 Task: Look for space in Joensuu, Finland from 5th July, 2023 to 11th July, 2023 for 2 adults in price range Rs.8000 to Rs.16000. Place can be entire place with 2 bedrooms having 2 beds and 1 bathroom. Property type can be house, flat, guest house. Booking option can be shelf check-in. Required host language is .
Action: Mouse moved to (413, 88)
Screenshot: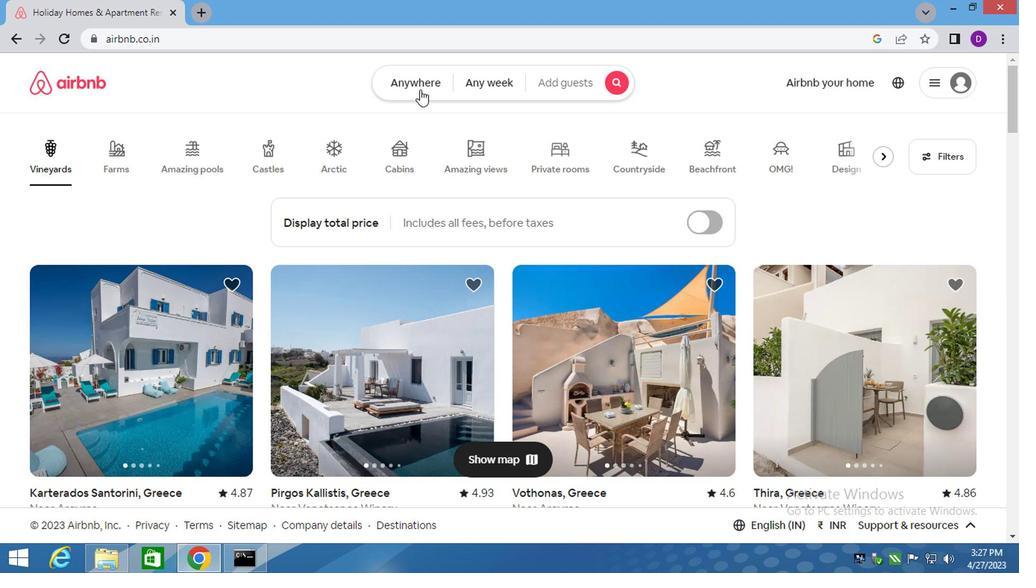 
Action: Mouse pressed left at (413, 88)
Screenshot: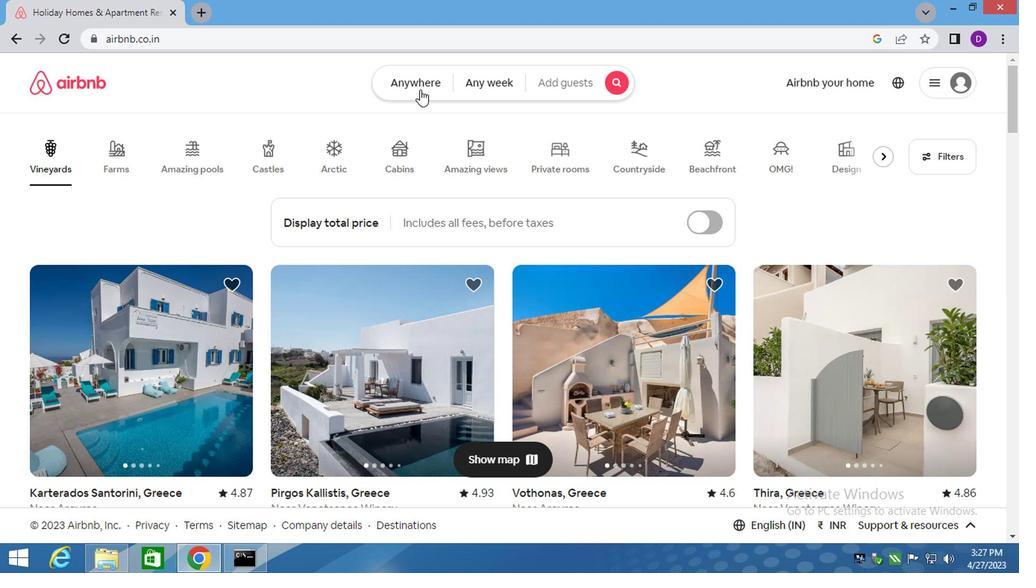 
Action: Mouse moved to (337, 147)
Screenshot: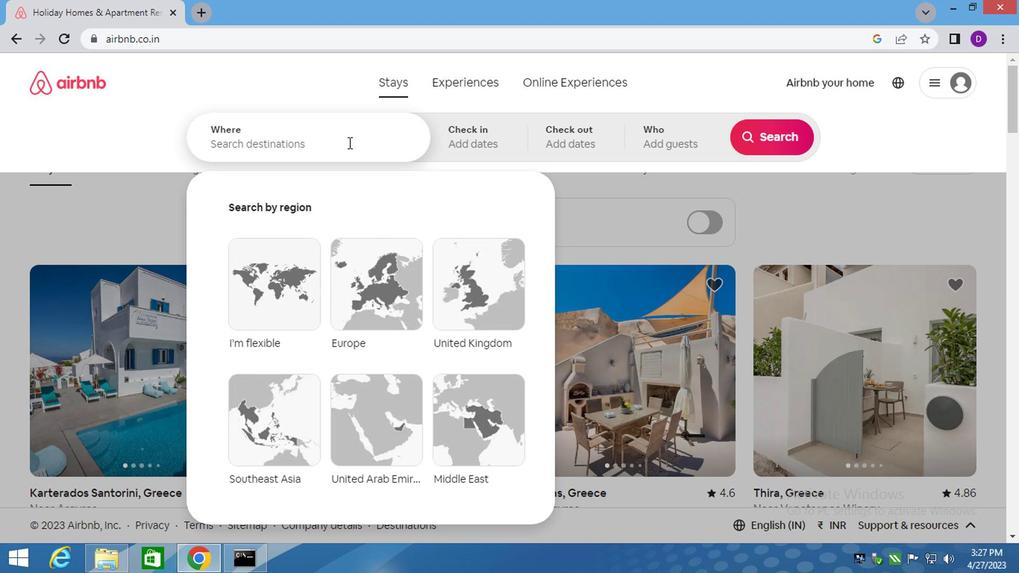 
Action: Mouse pressed left at (337, 147)
Screenshot: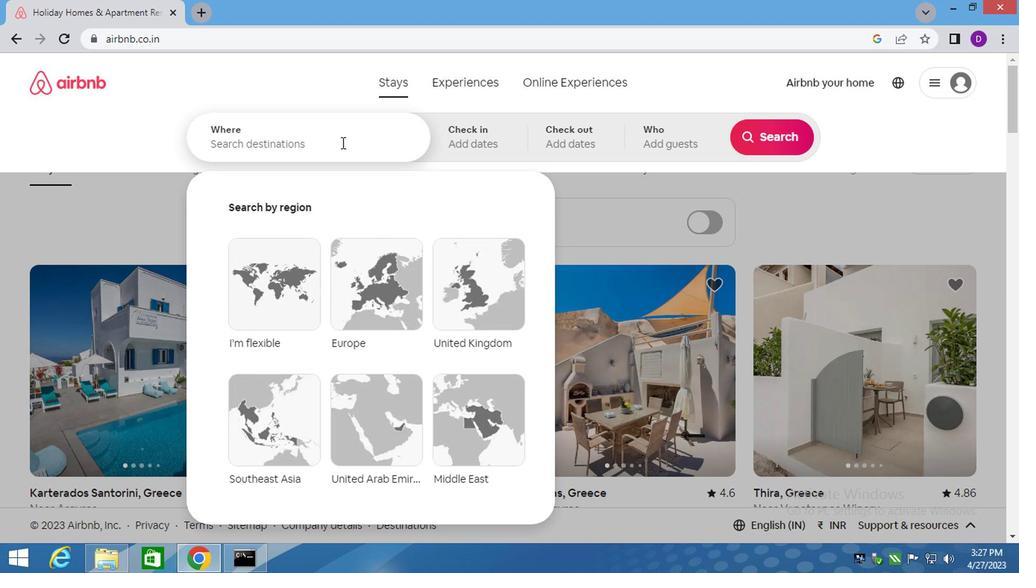 
Action: Key pressed <Key.shift>JOENSUU,<Key.space><Key.shift>FINLAND<Key.down><Key.enter>
Screenshot: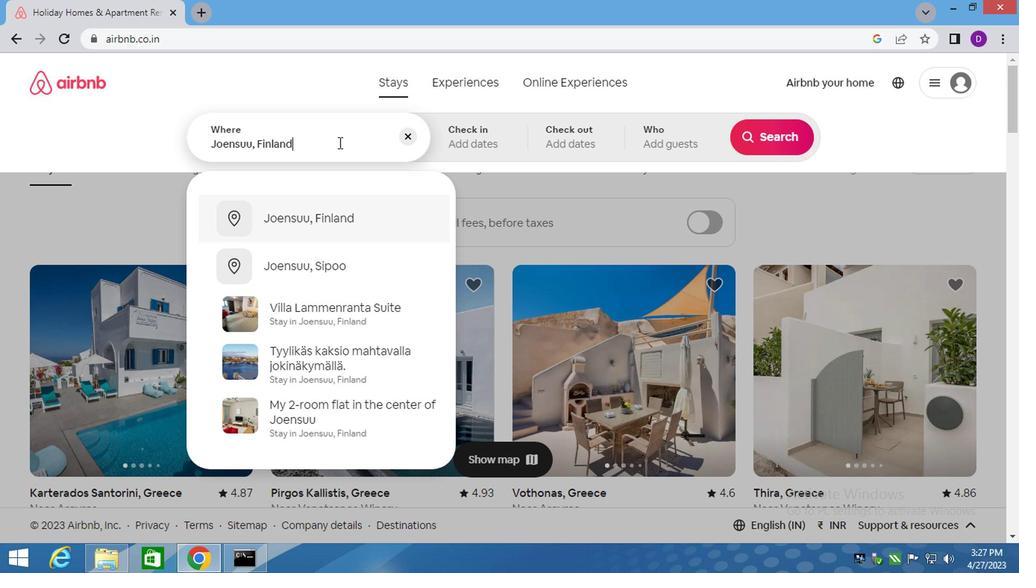 
Action: Mouse moved to (767, 263)
Screenshot: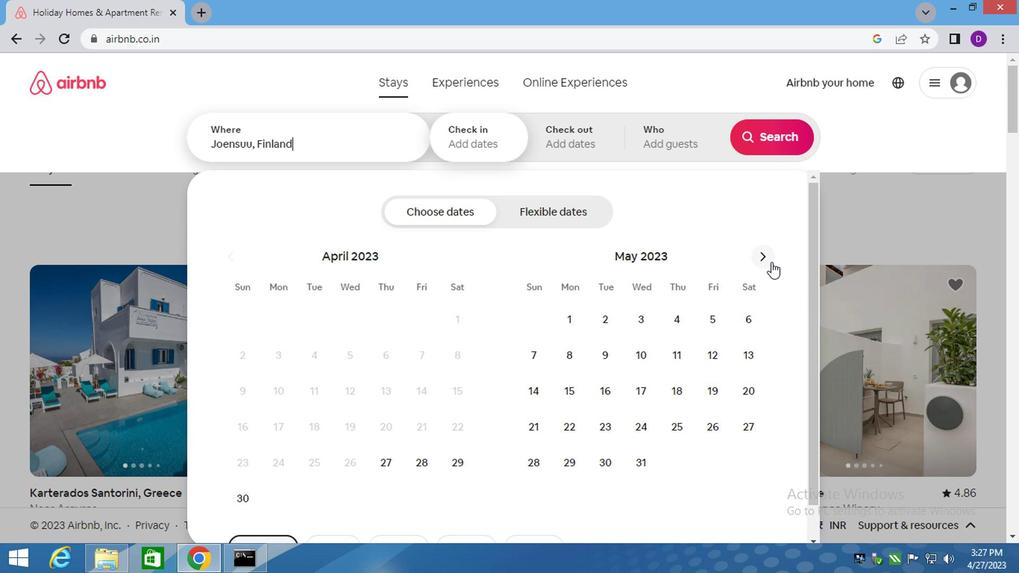 
Action: Mouse pressed left at (767, 263)
Screenshot: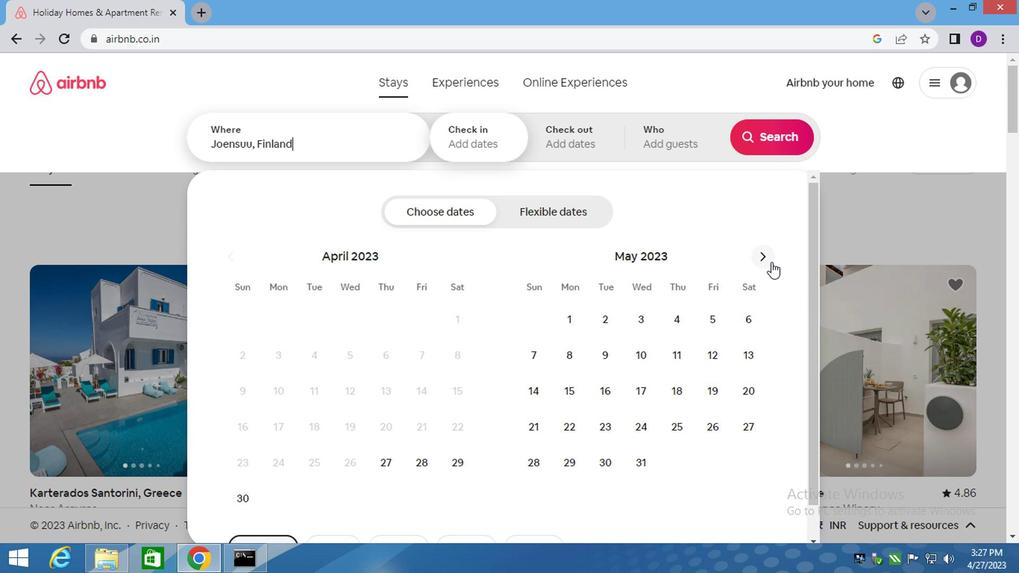 
Action: Mouse pressed left at (767, 263)
Screenshot: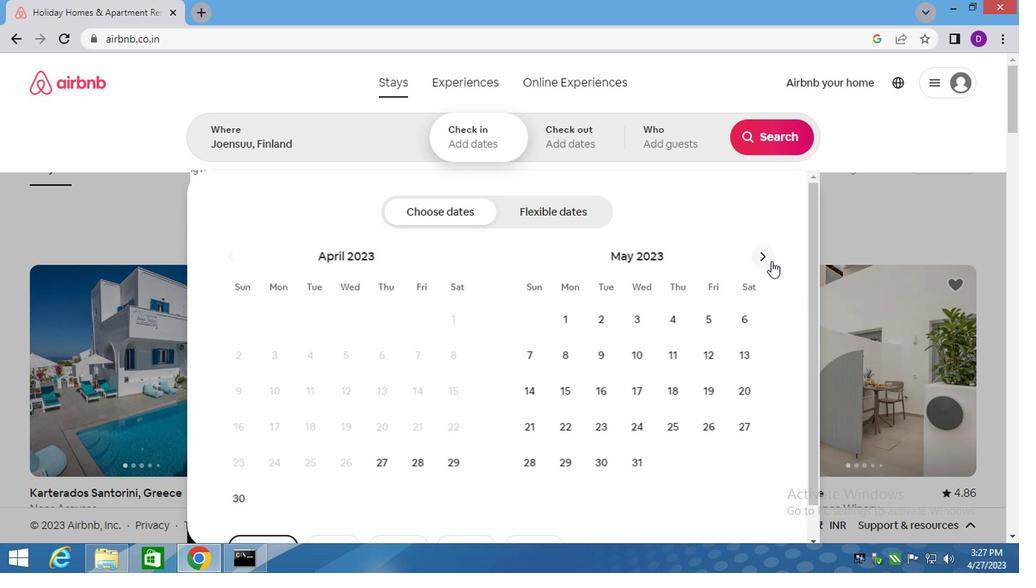 
Action: Mouse moved to (642, 359)
Screenshot: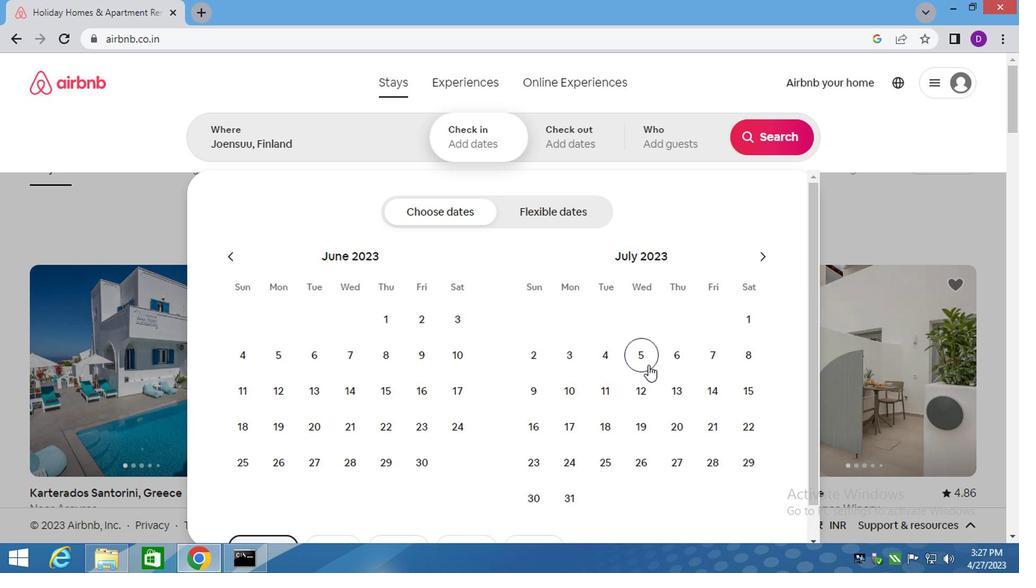 
Action: Mouse pressed left at (642, 359)
Screenshot: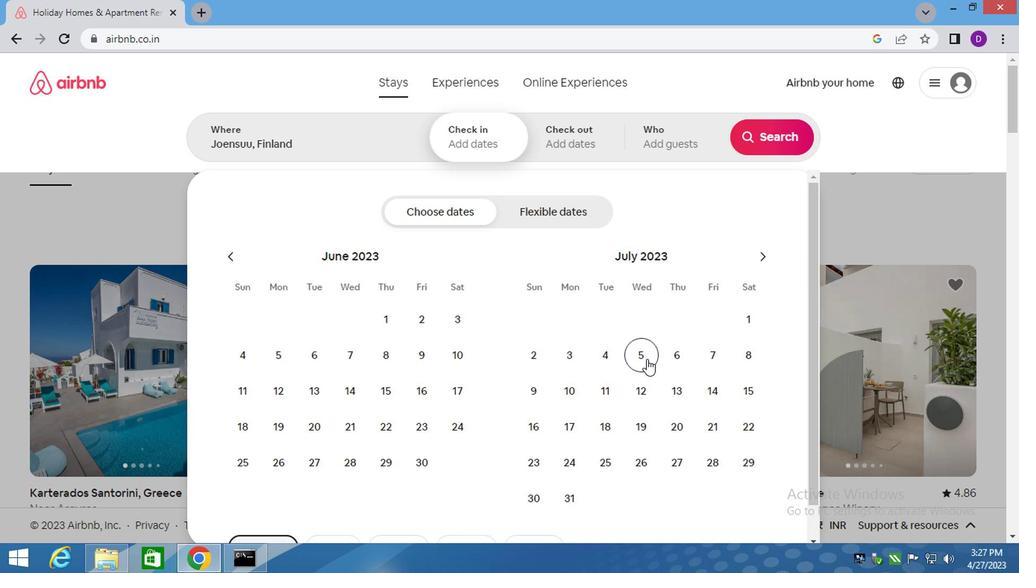 
Action: Mouse moved to (606, 388)
Screenshot: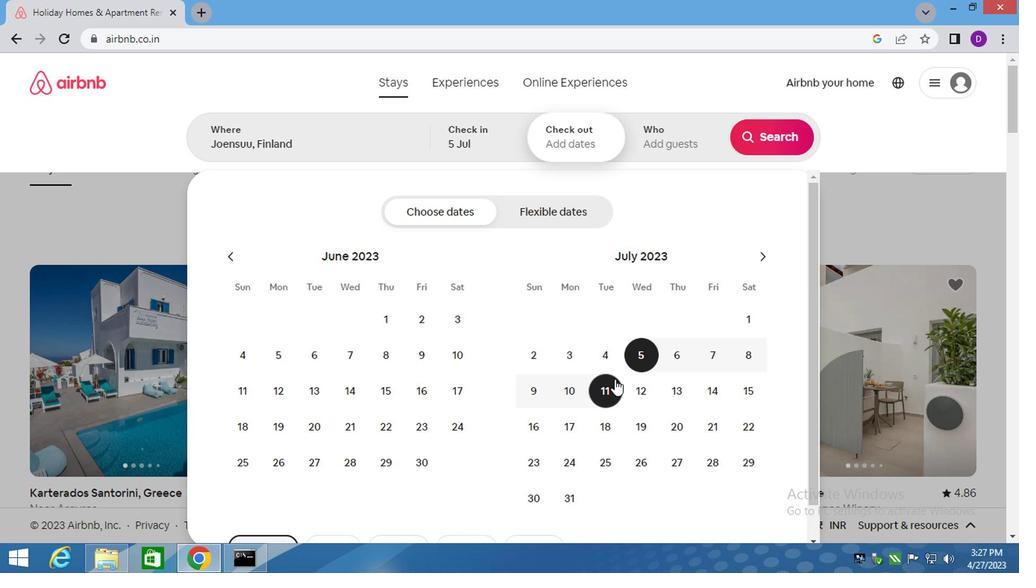 
Action: Mouse pressed left at (606, 388)
Screenshot: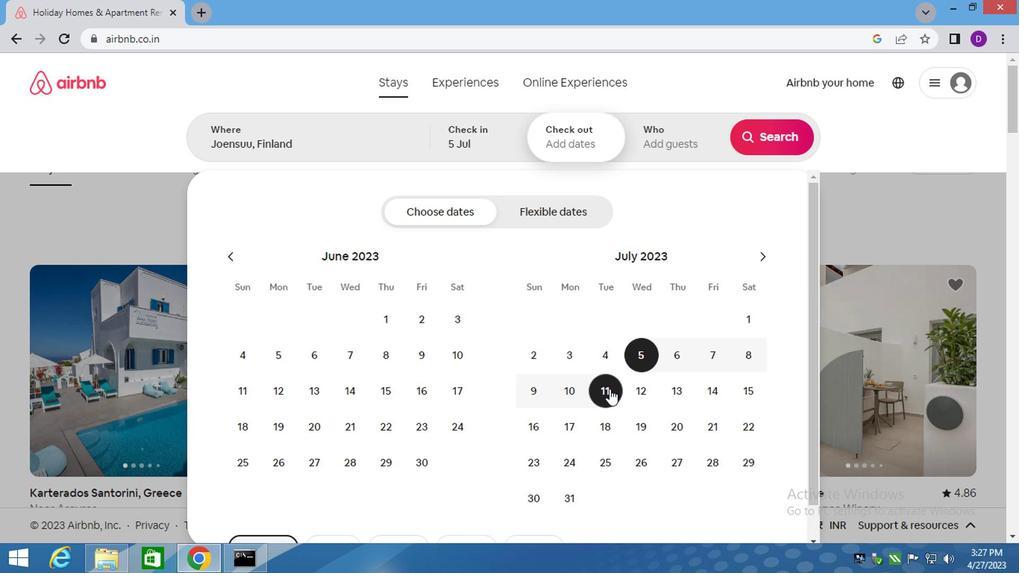 
Action: Mouse moved to (651, 150)
Screenshot: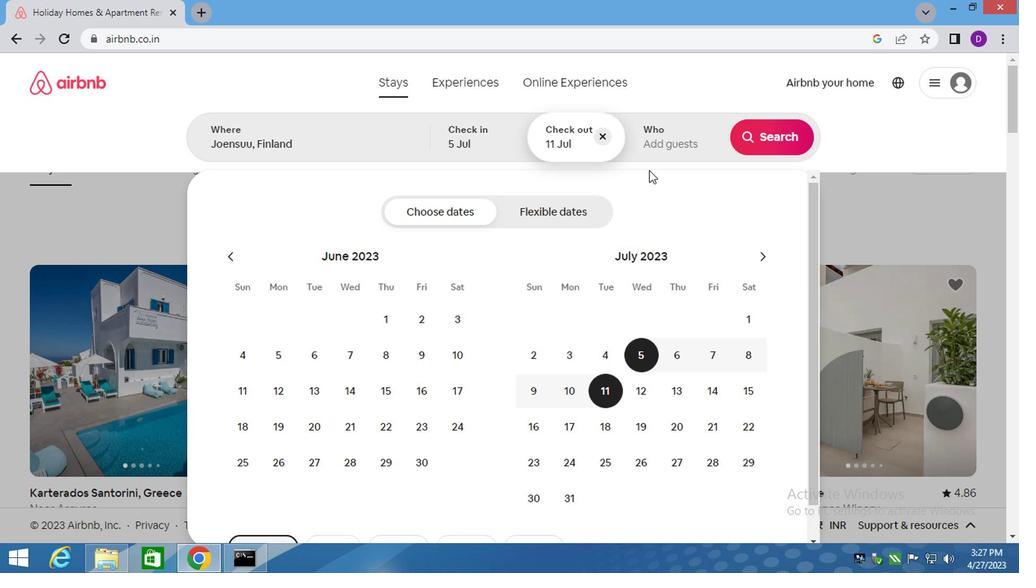 
Action: Mouse pressed left at (651, 150)
Screenshot: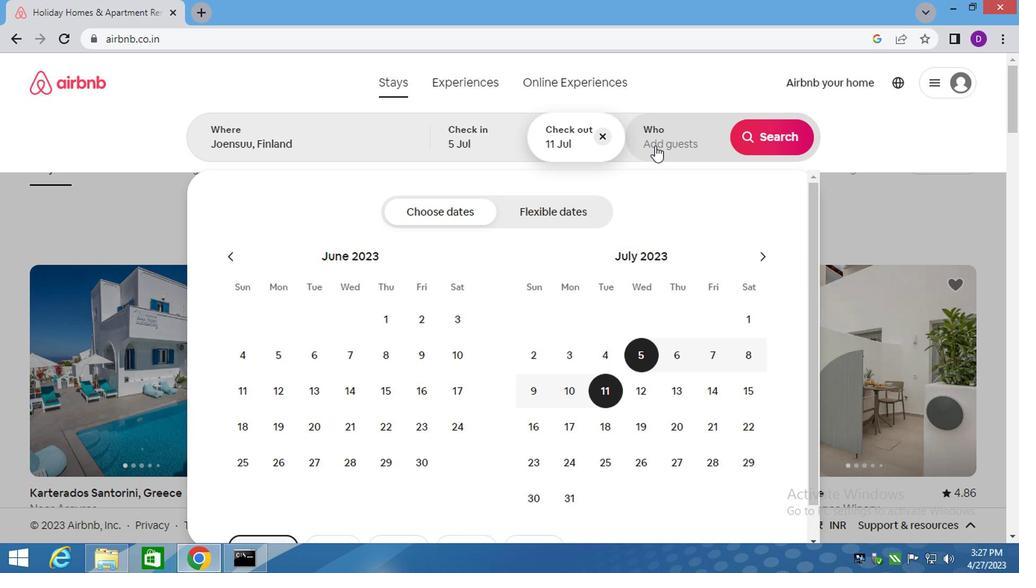 
Action: Mouse moved to (772, 222)
Screenshot: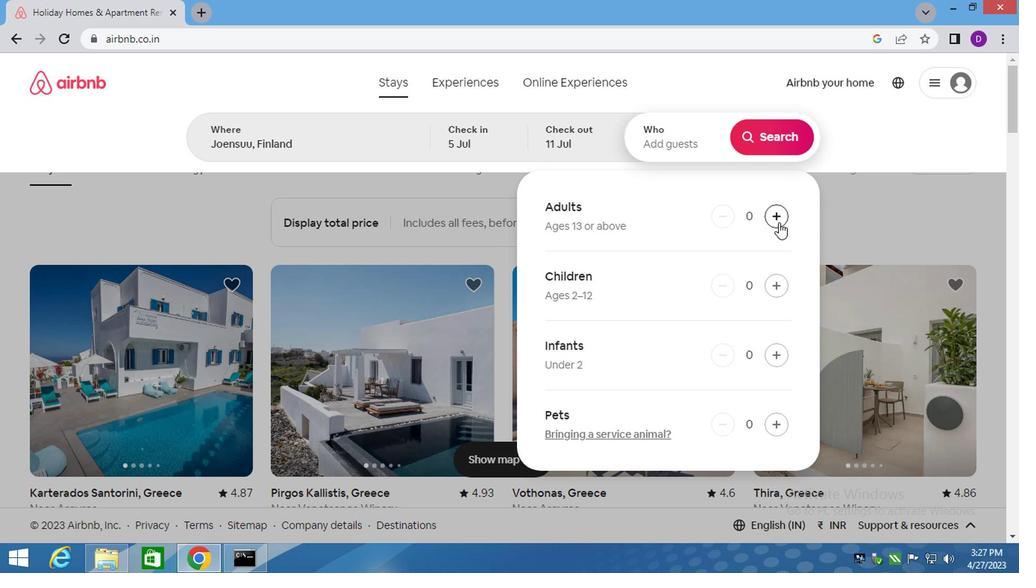 
Action: Mouse pressed left at (772, 222)
Screenshot: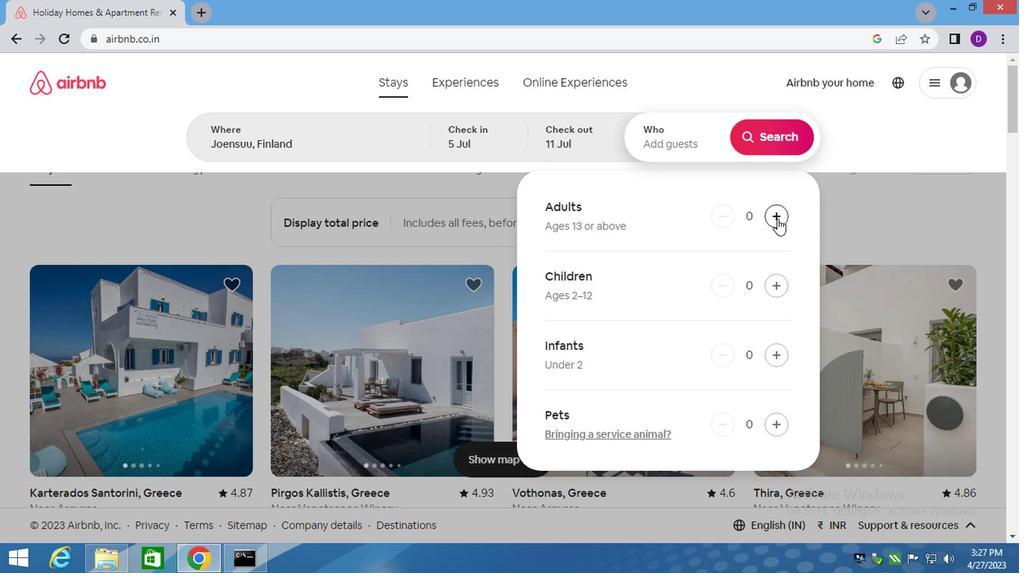 
Action: Mouse pressed left at (772, 222)
Screenshot: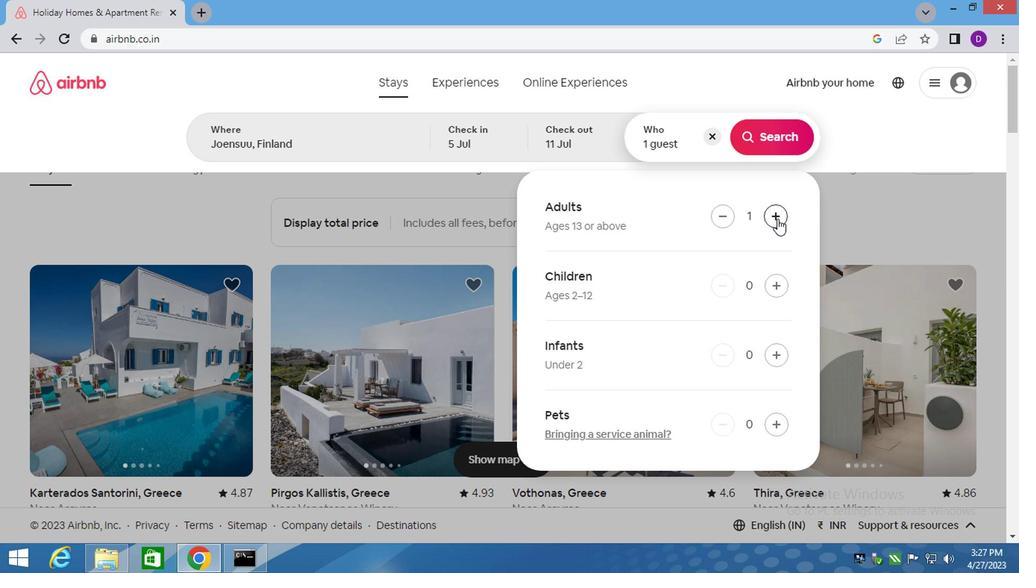 
Action: Mouse moved to (754, 137)
Screenshot: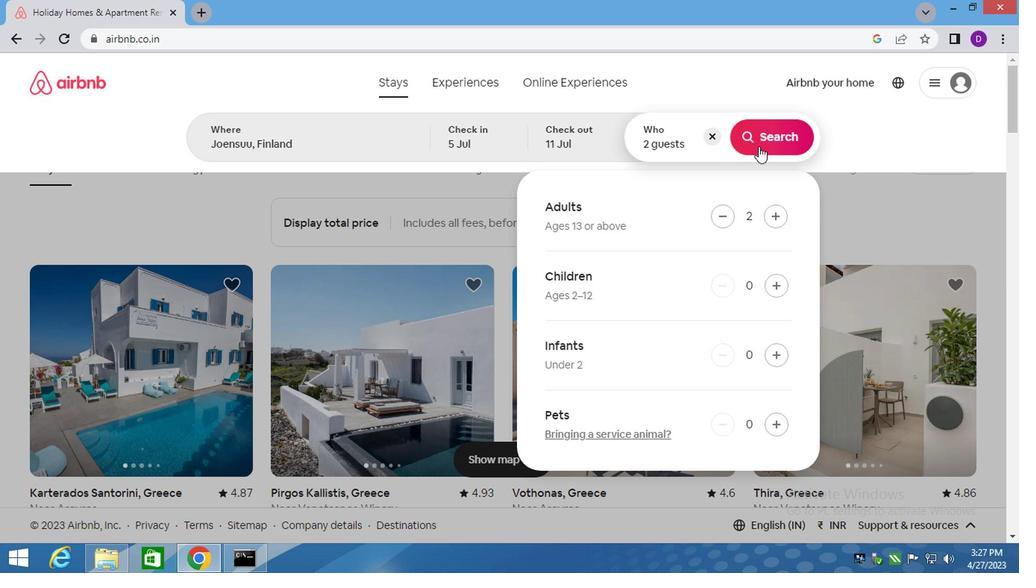 
Action: Mouse pressed left at (754, 137)
Screenshot: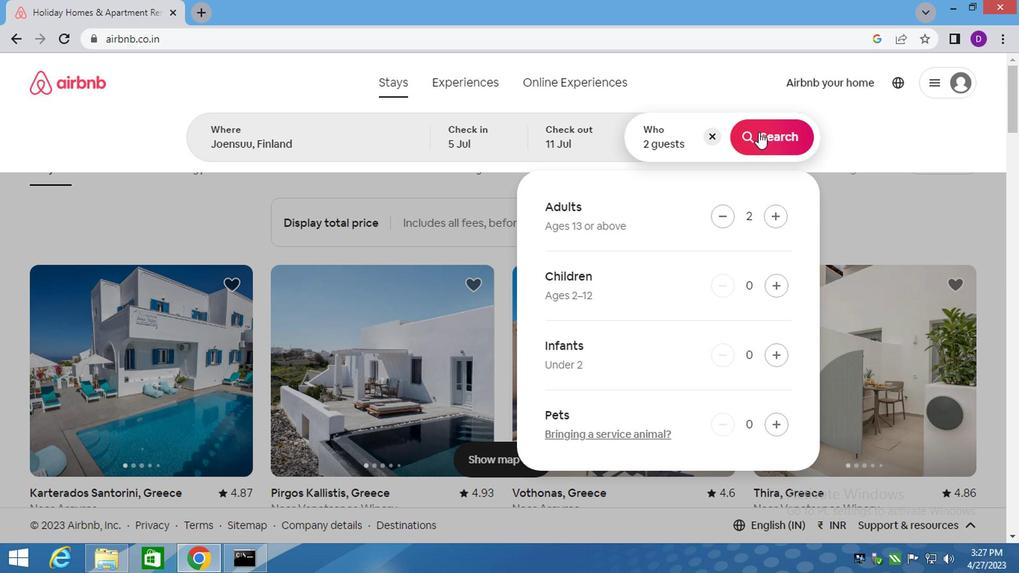 
Action: Mouse moved to (938, 157)
Screenshot: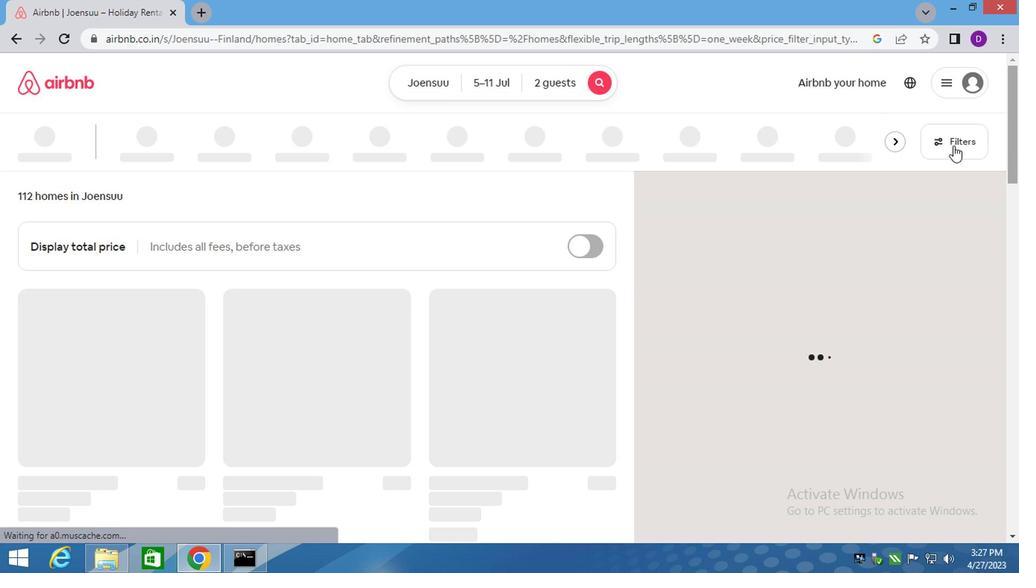 
Action: Mouse pressed left at (938, 157)
Screenshot: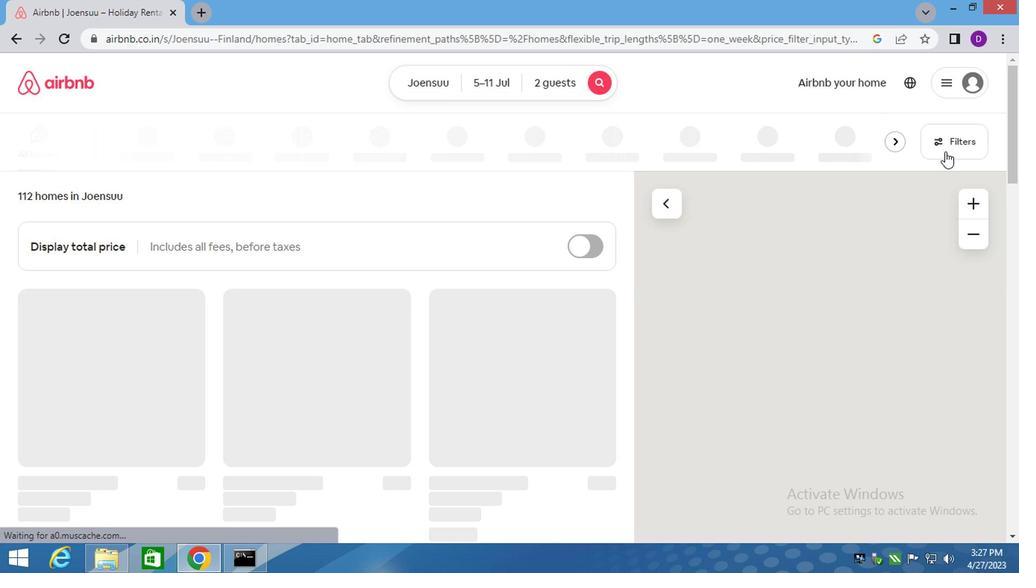 
Action: Mouse moved to (316, 336)
Screenshot: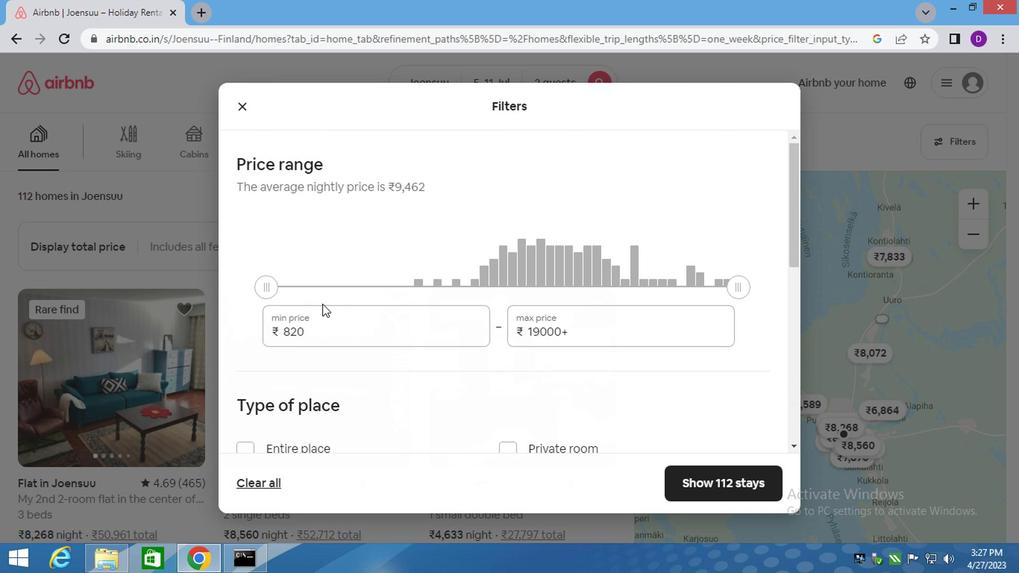 
Action: Mouse pressed left at (316, 336)
Screenshot: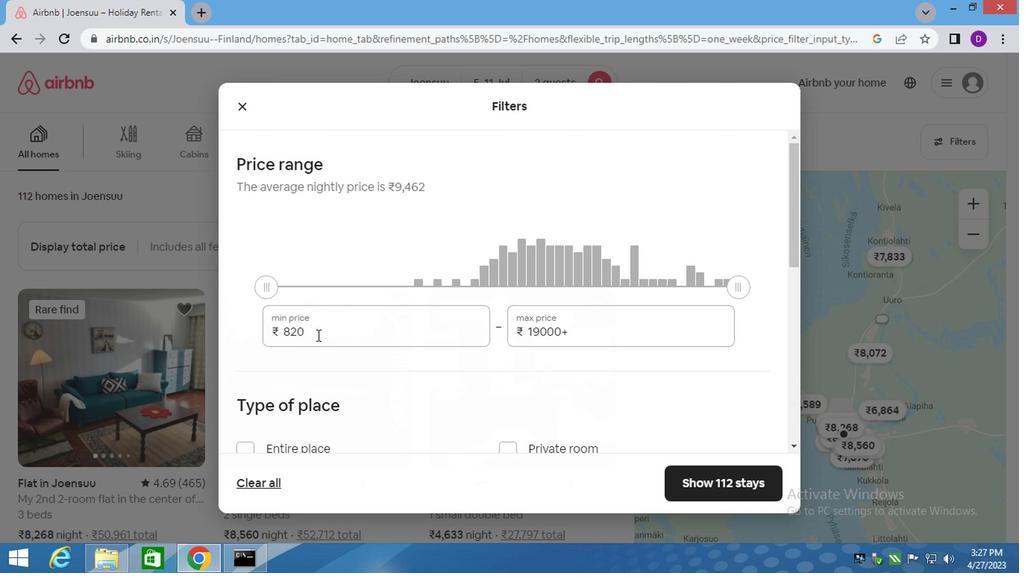 
Action: Mouse pressed left at (316, 336)
Screenshot: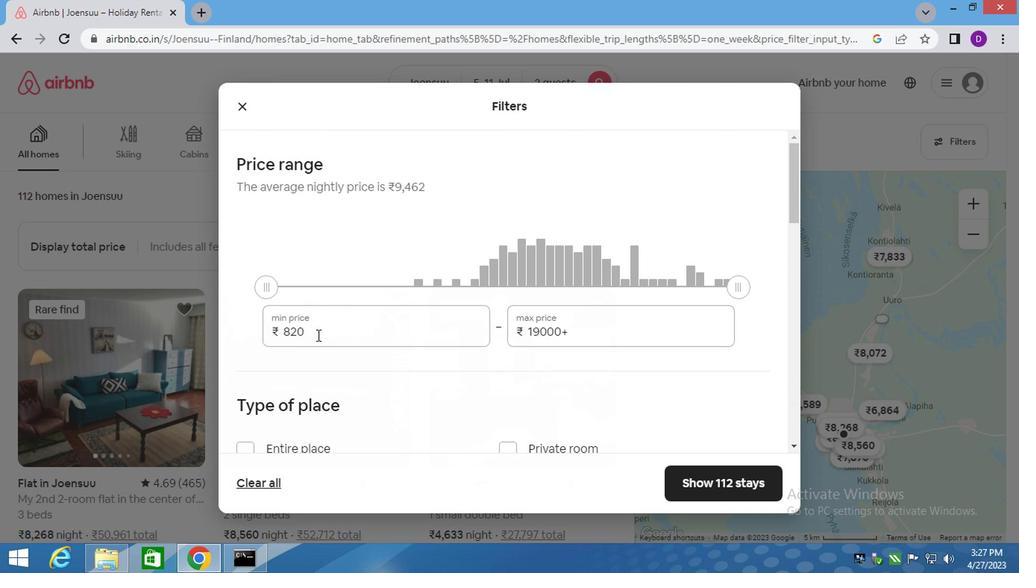 
Action: Mouse pressed left at (316, 336)
Screenshot: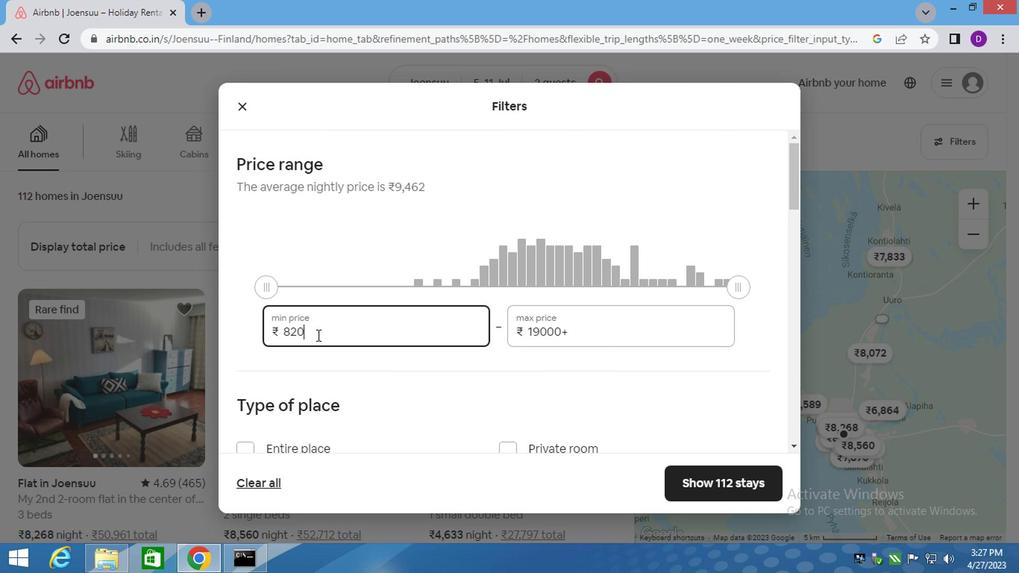 
Action: Key pressed 80
Screenshot: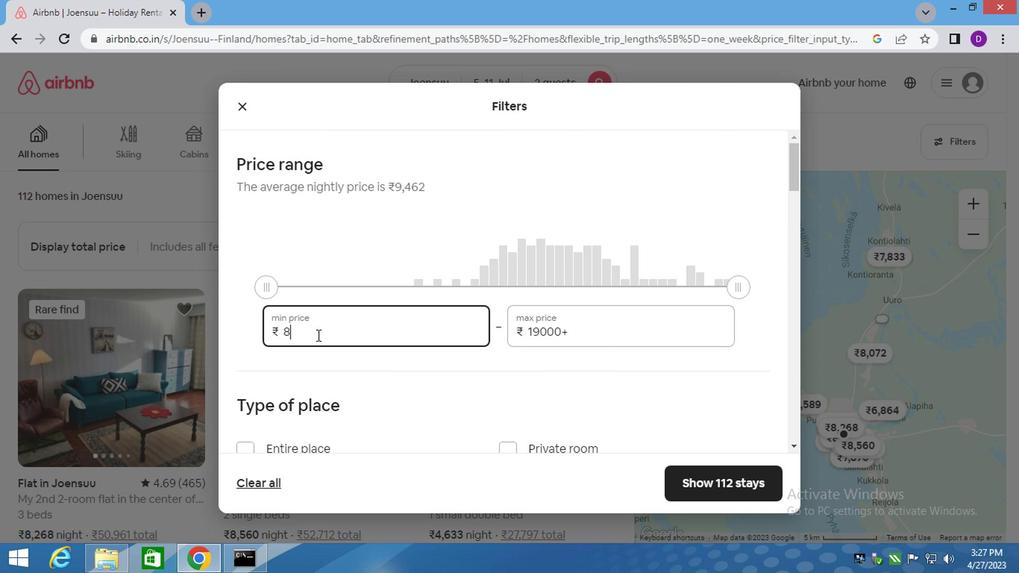 
Action: Mouse moved to (336, 336)
Screenshot: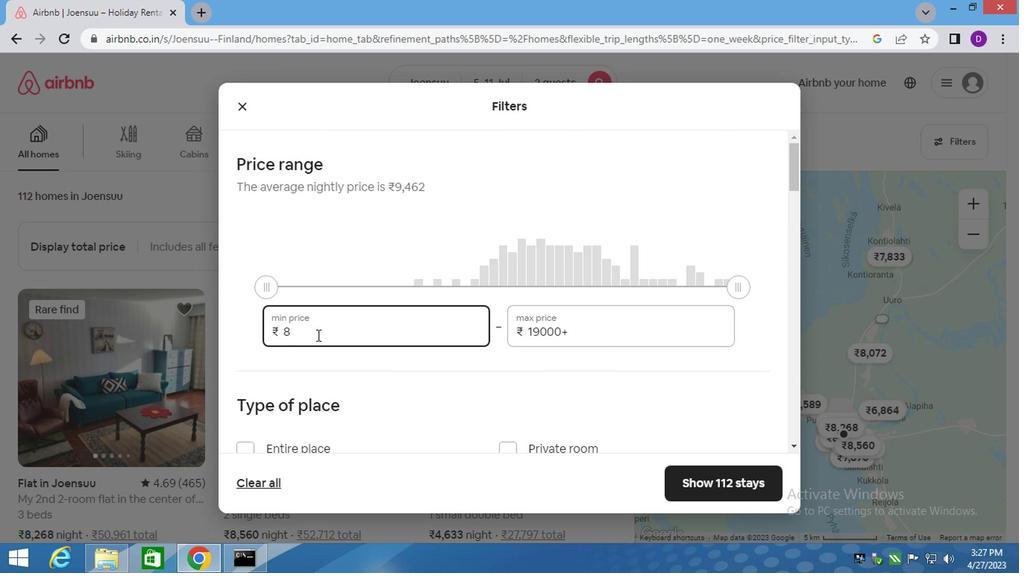 
Action: Key pressed 0
Screenshot: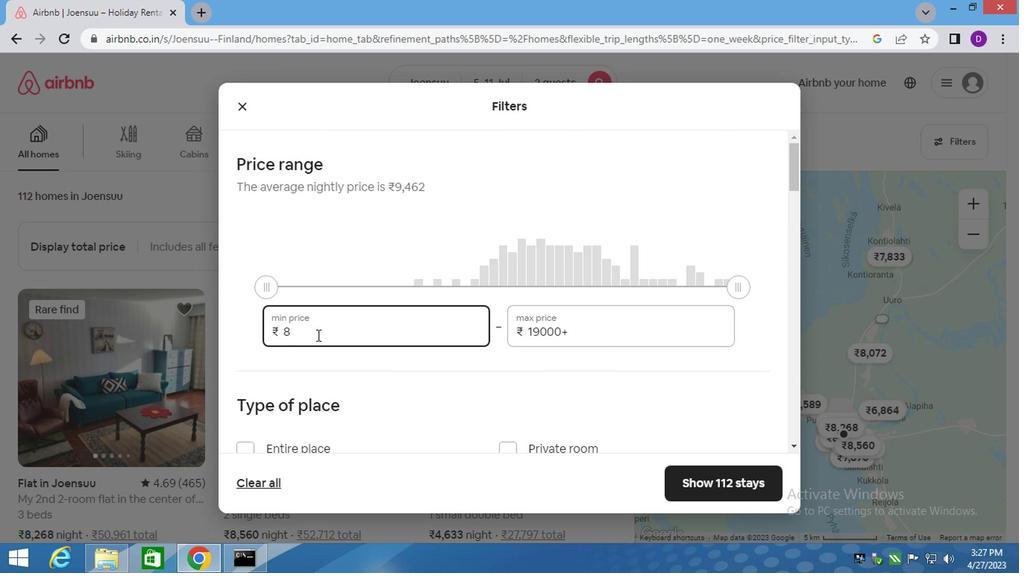 
Action: Mouse moved to (493, 332)
Screenshot: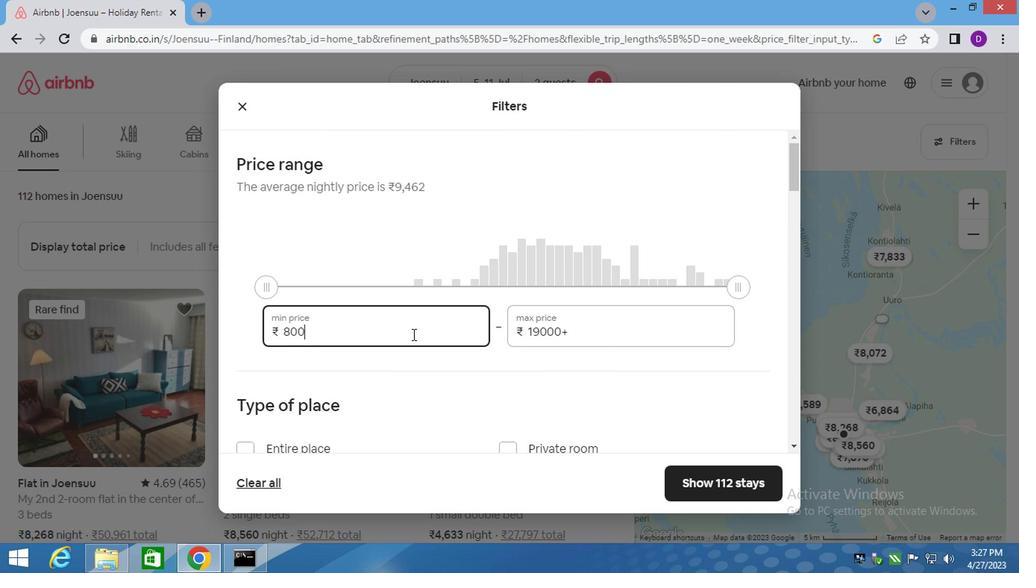 
Action: Key pressed 0
Screenshot: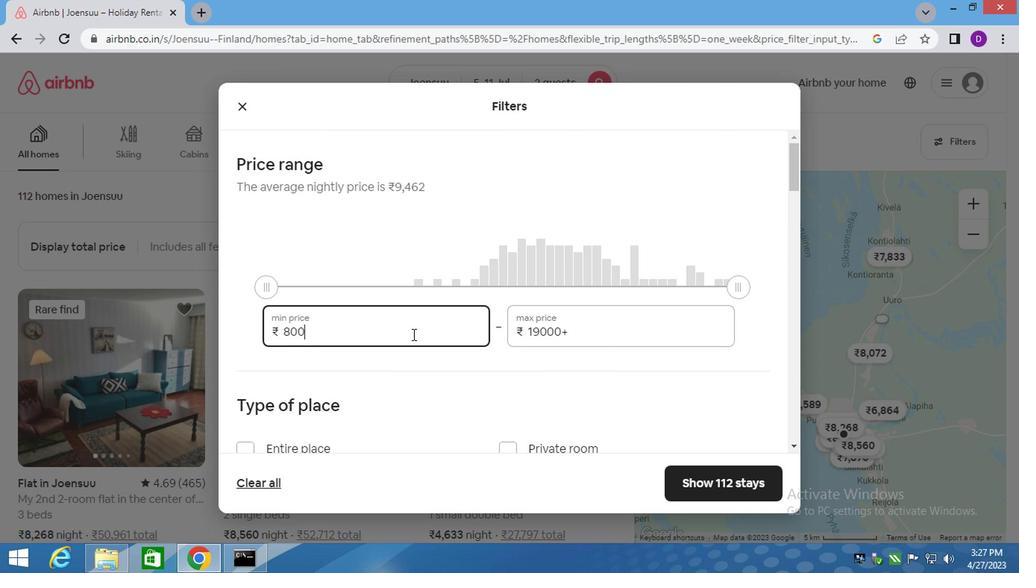 
Action: Mouse moved to (558, 324)
Screenshot: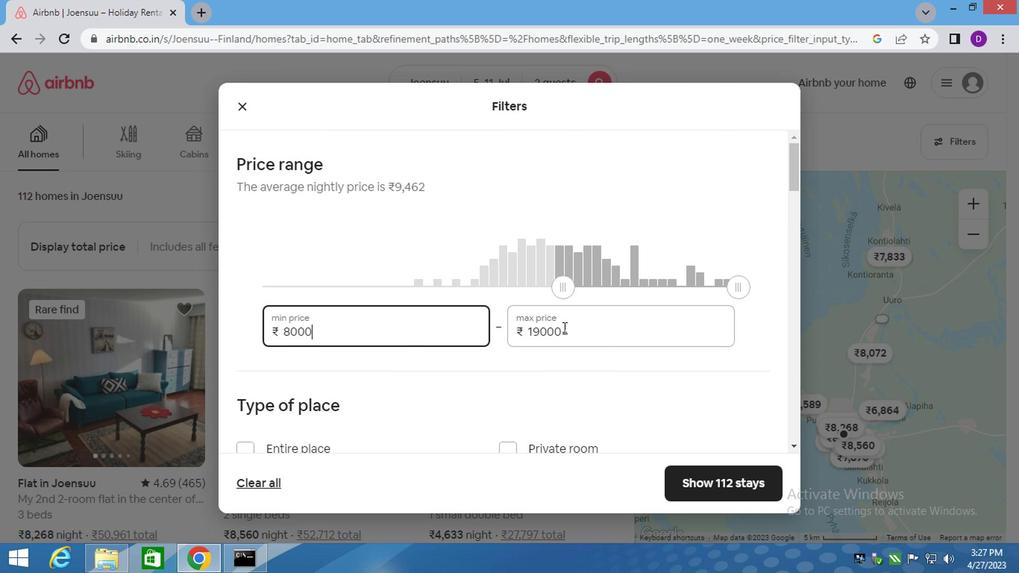 
Action: Mouse pressed left at (558, 324)
Screenshot: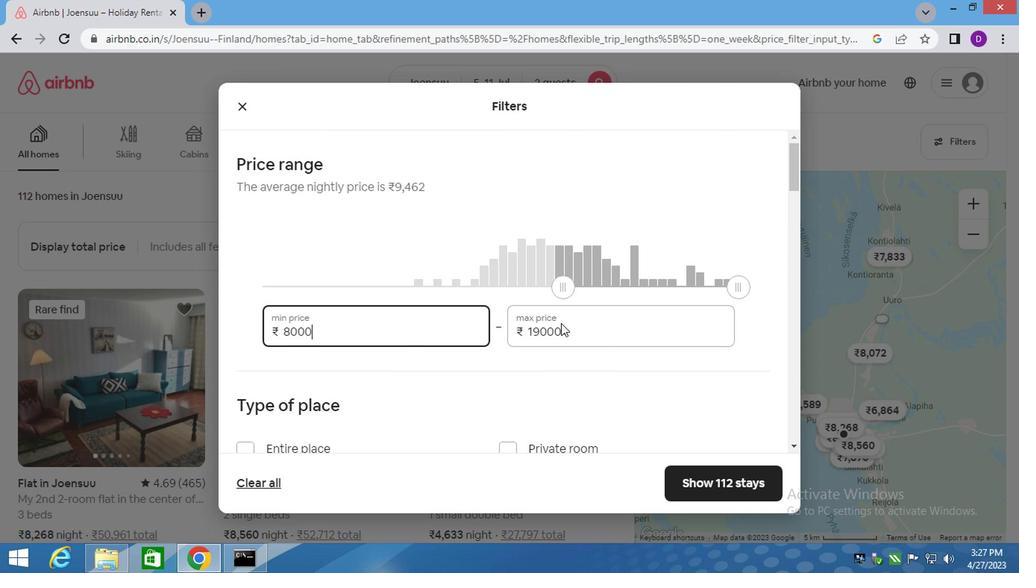
Action: Mouse pressed left at (558, 324)
Screenshot: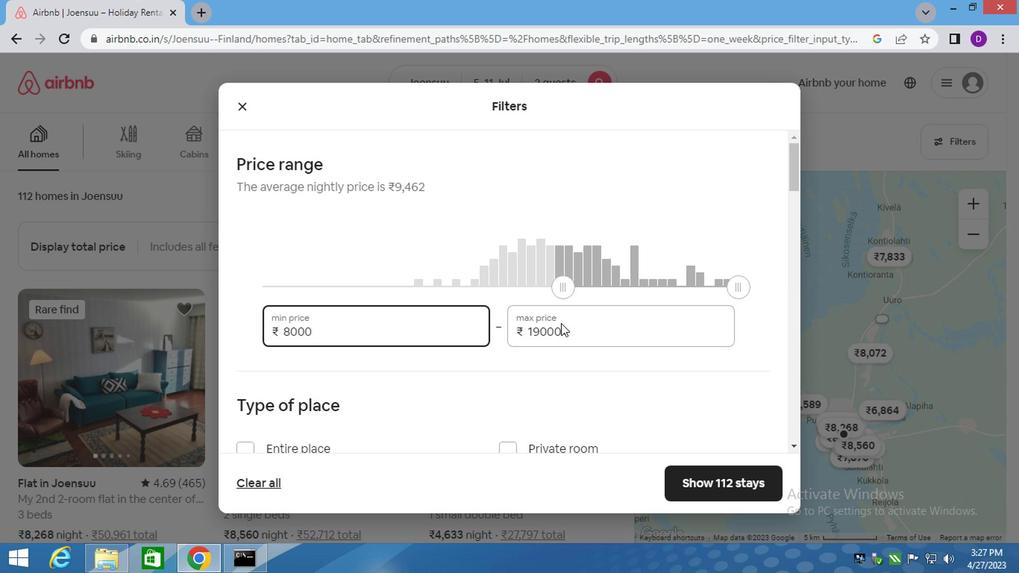 
Action: Mouse moved to (554, 328)
Screenshot: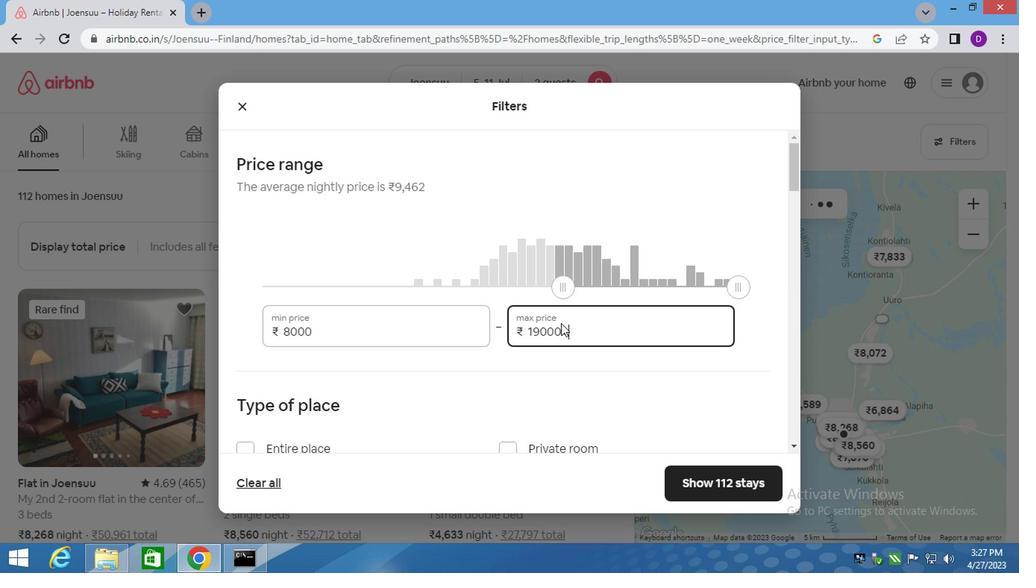
Action: Mouse pressed left at (554, 328)
Screenshot: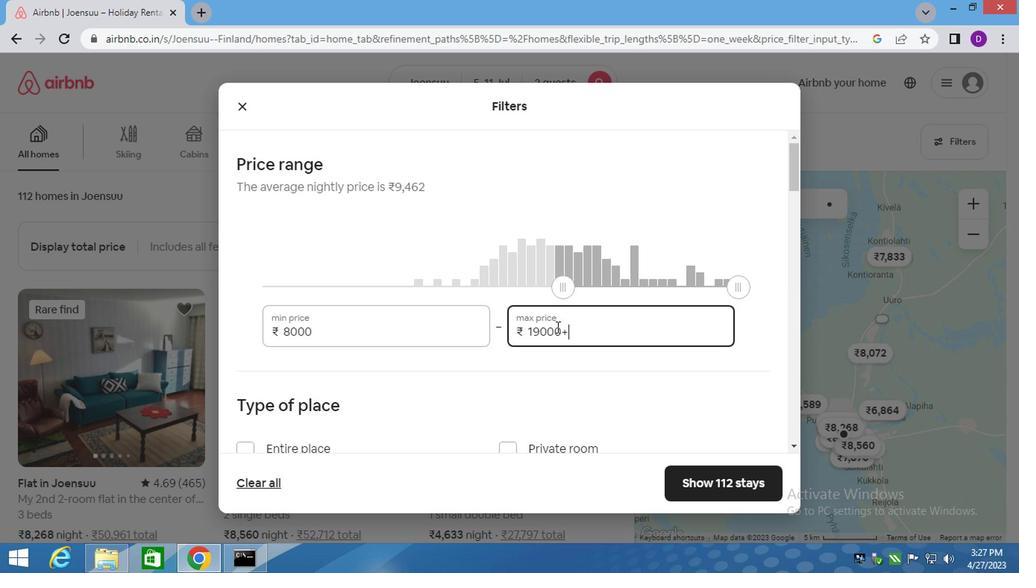
Action: Mouse pressed left at (554, 328)
Screenshot: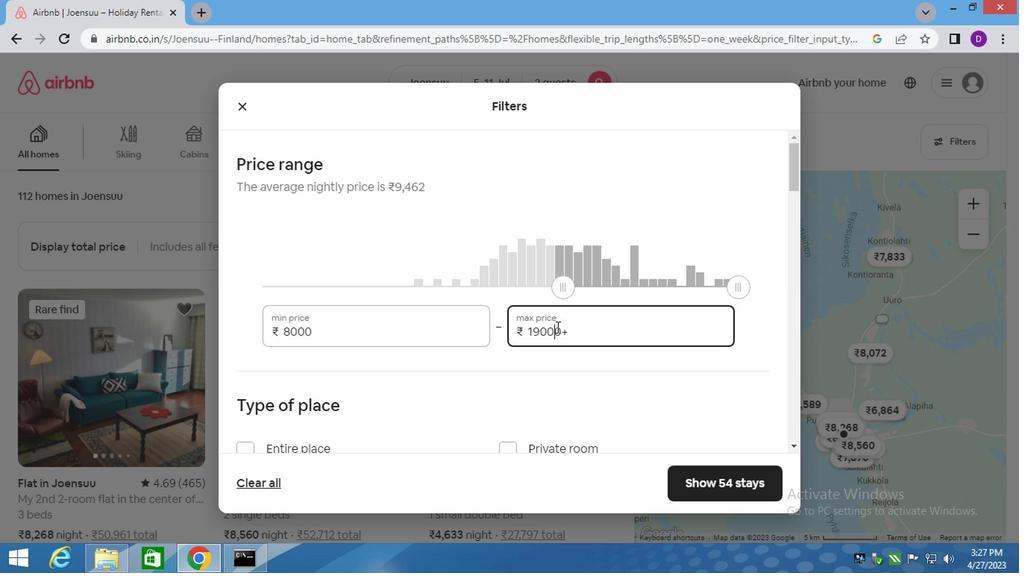 
Action: Mouse pressed left at (554, 328)
Screenshot: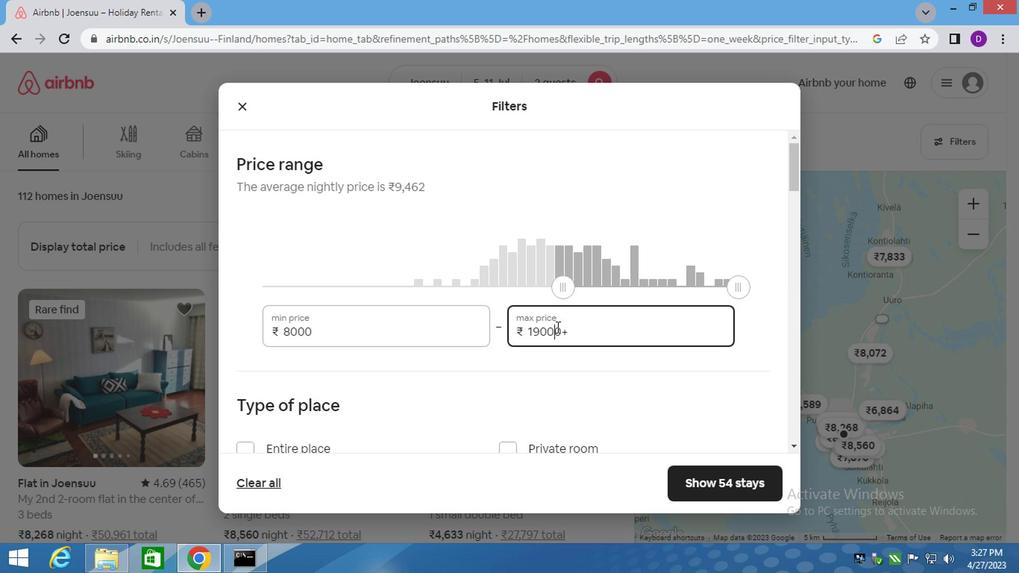 
Action: Mouse pressed left at (554, 328)
Screenshot: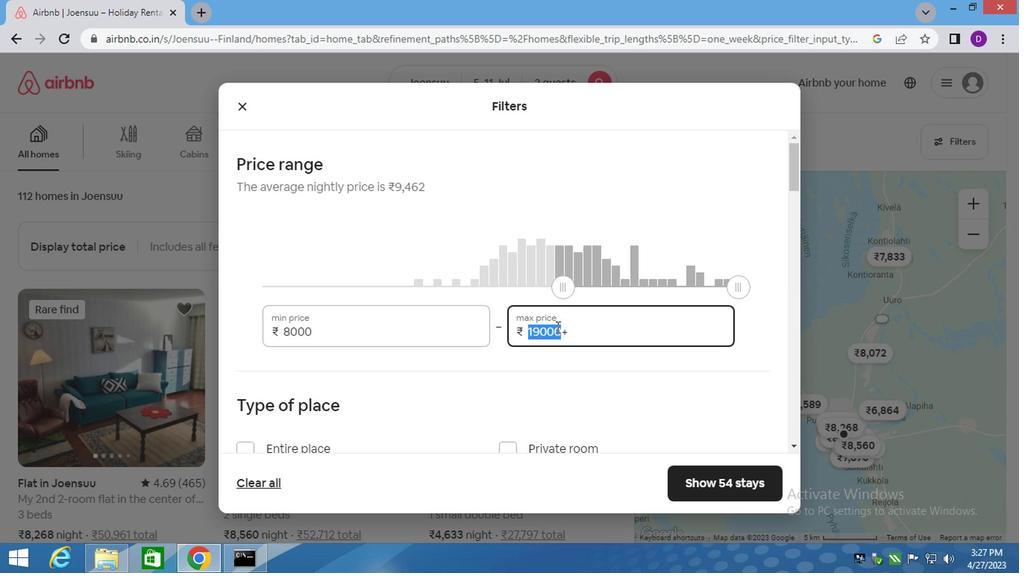 
Action: Key pressed 16000
Screenshot: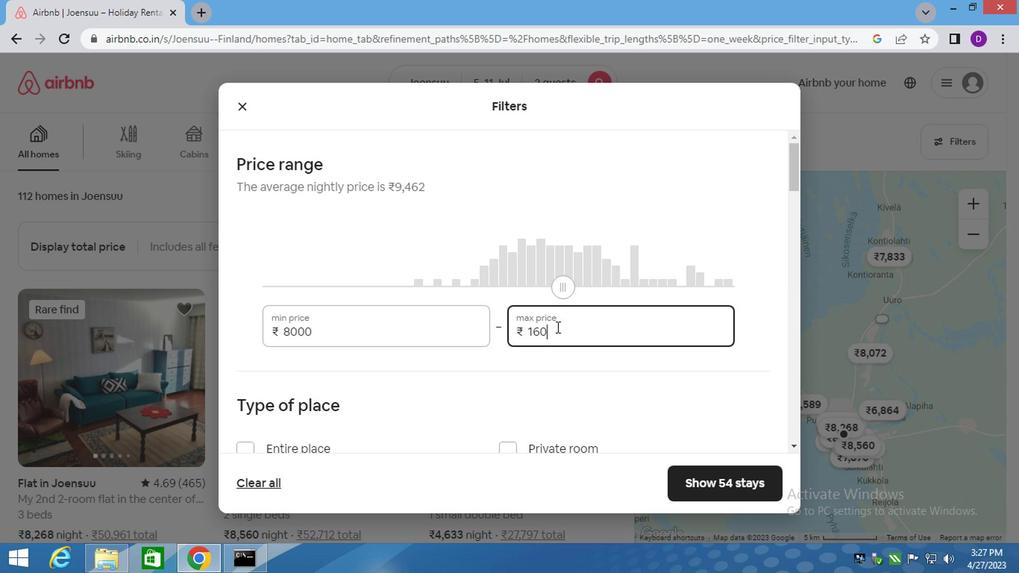 
Action: Mouse moved to (397, 358)
Screenshot: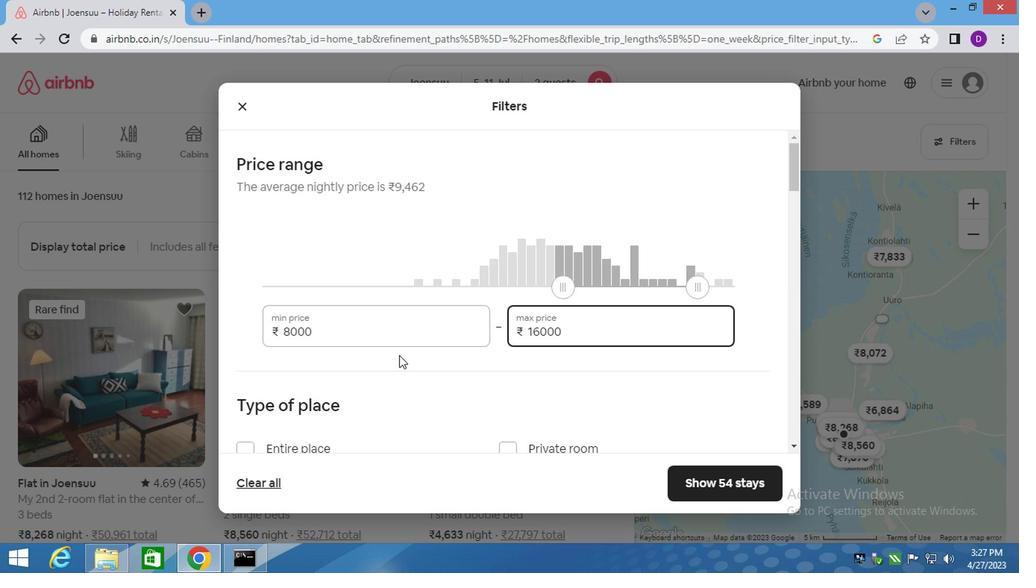 
Action: Mouse scrolled (397, 356) with delta (0, -1)
Screenshot: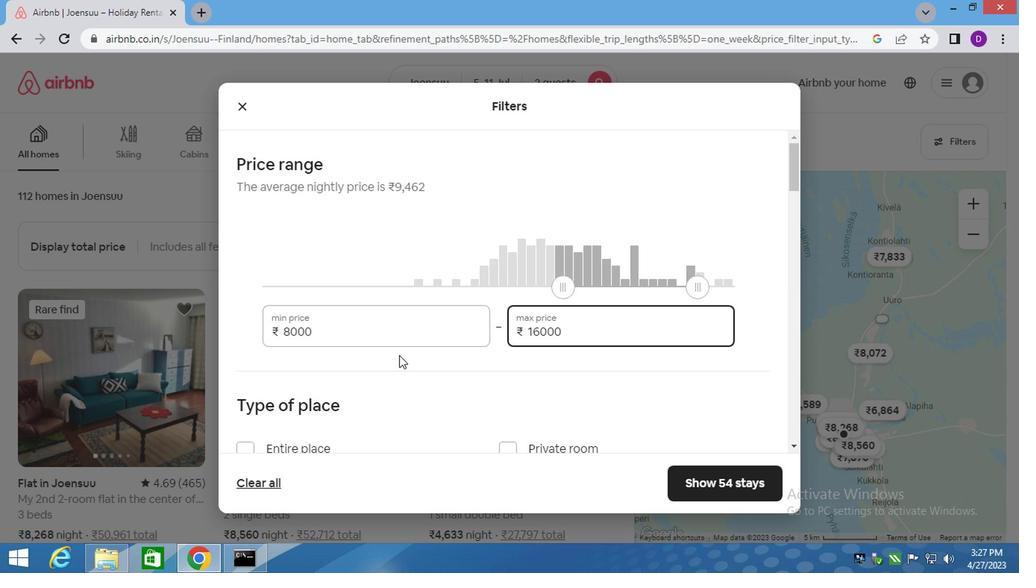 
Action: Mouse moved to (397, 358)
Screenshot: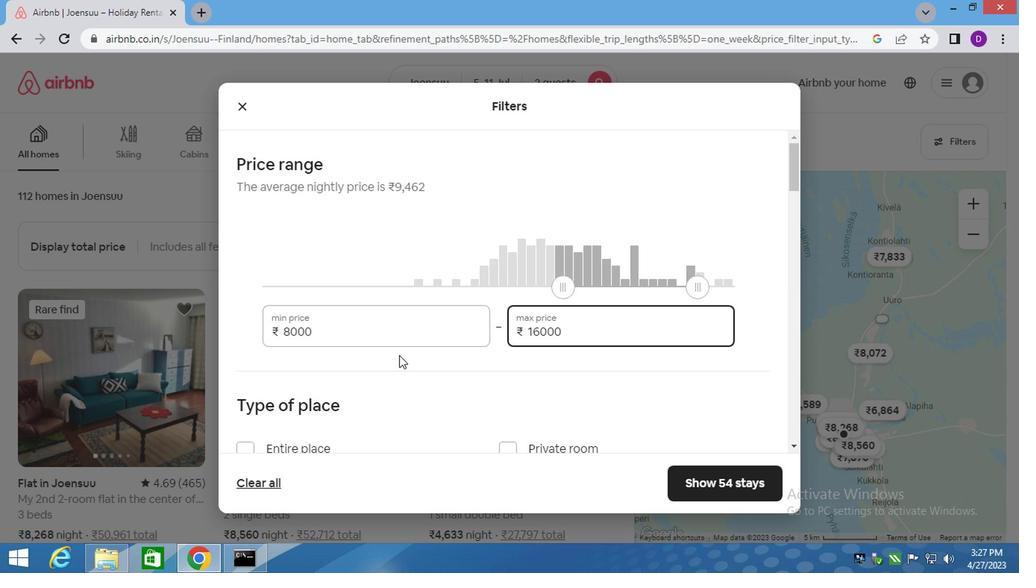 
Action: Mouse scrolled (397, 358) with delta (0, 0)
Screenshot: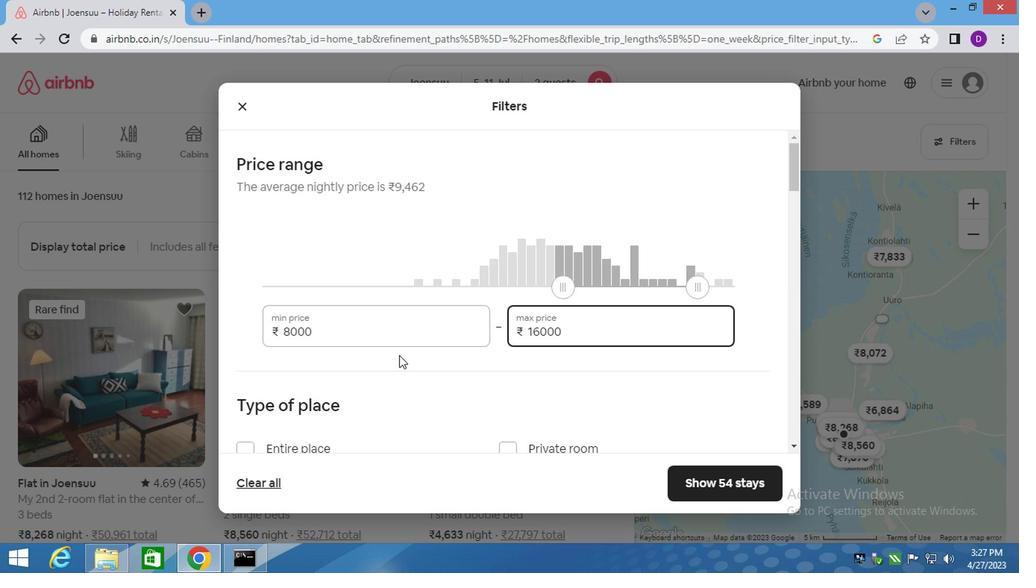 
Action: Mouse moved to (296, 322)
Screenshot: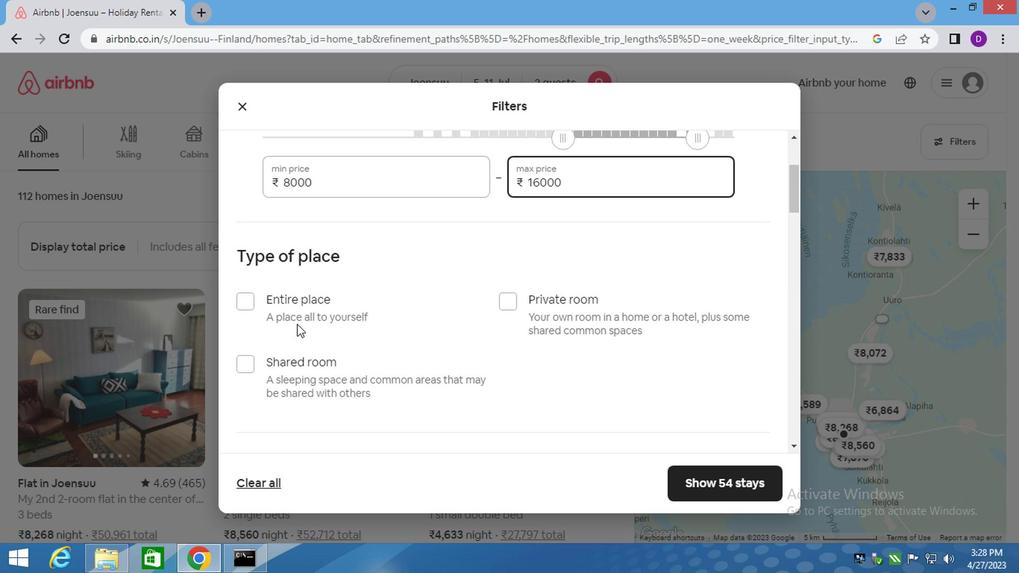 
Action: Mouse pressed left at (296, 322)
Screenshot: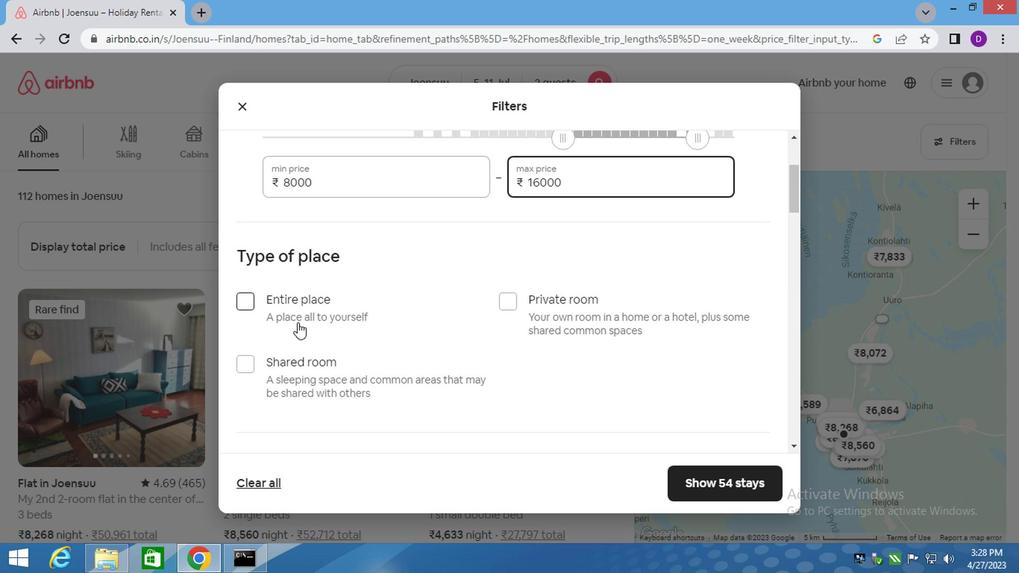 
Action: Mouse moved to (300, 322)
Screenshot: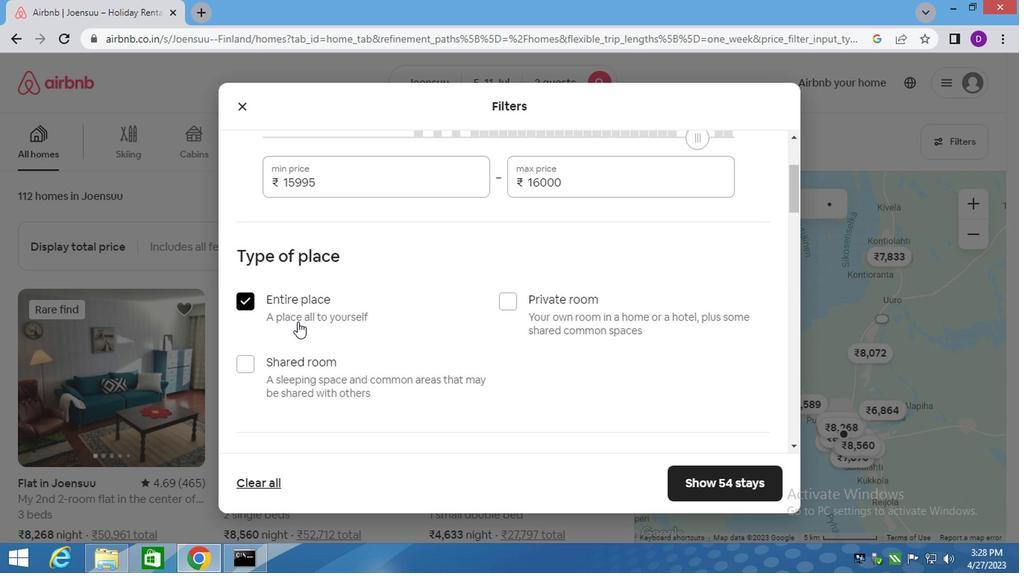 
Action: Mouse scrolled (300, 322) with delta (0, 0)
Screenshot: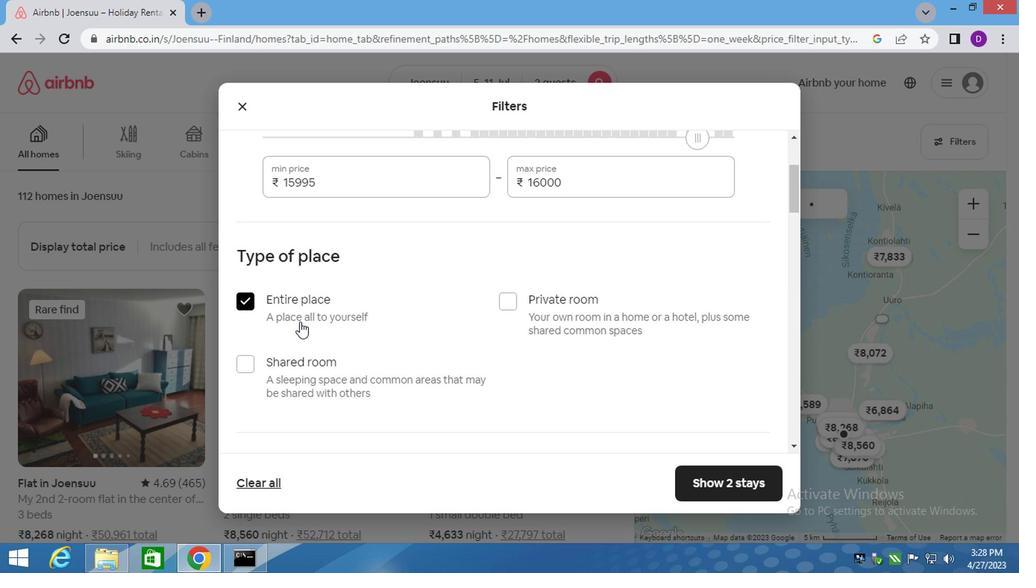 
Action: Mouse moved to (300, 324)
Screenshot: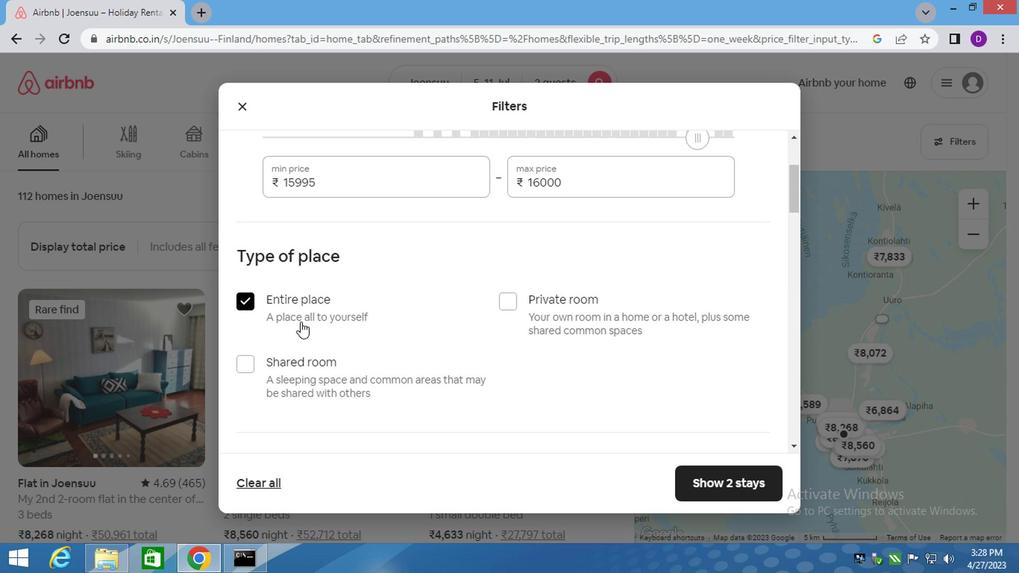 
Action: Mouse scrolled (300, 323) with delta (0, -1)
Screenshot: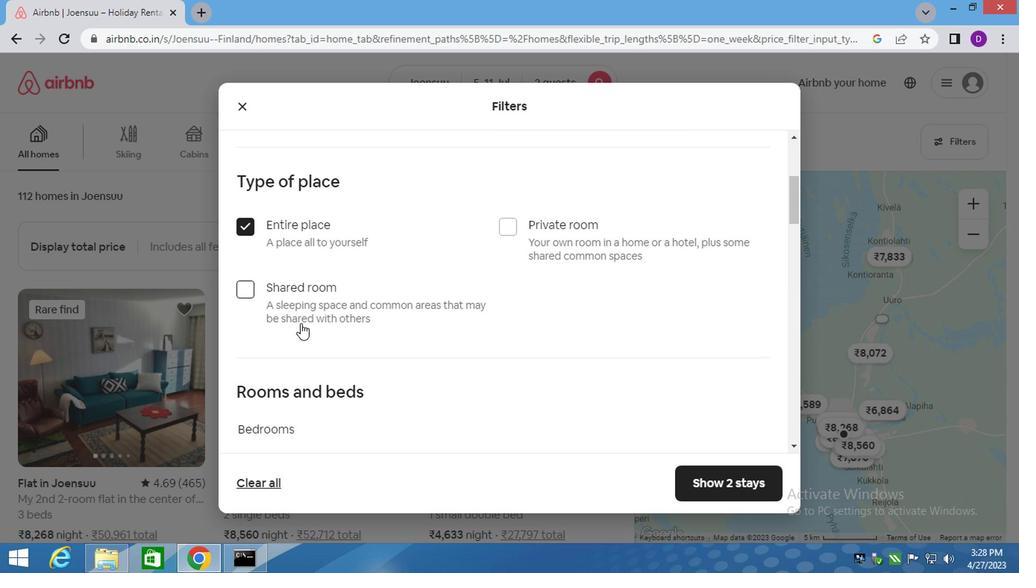 
Action: Mouse moved to (300, 325)
Screenshot: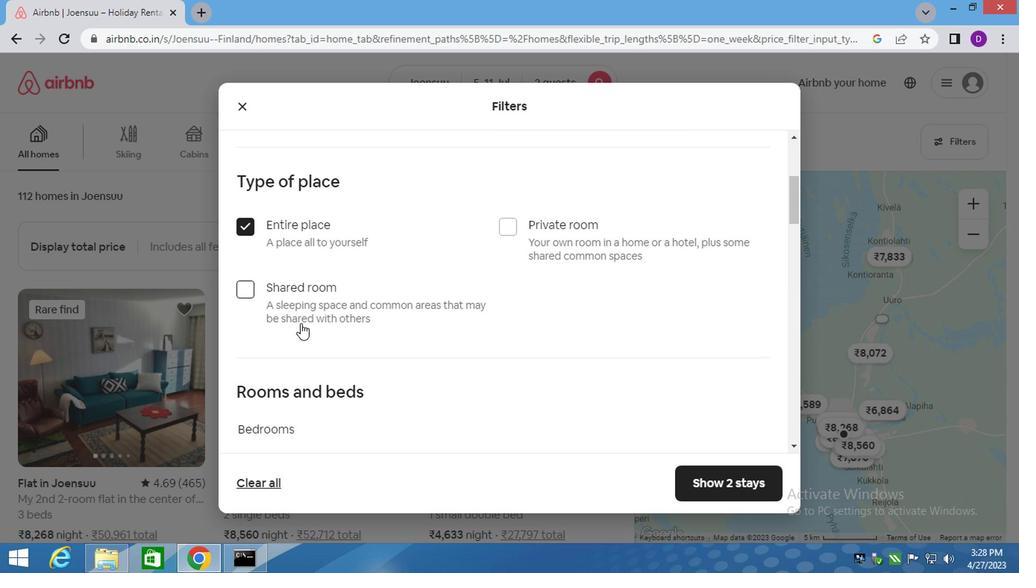 
Action: Mouse scrolled (300, 324) with delta (0, 0)
Screenshot: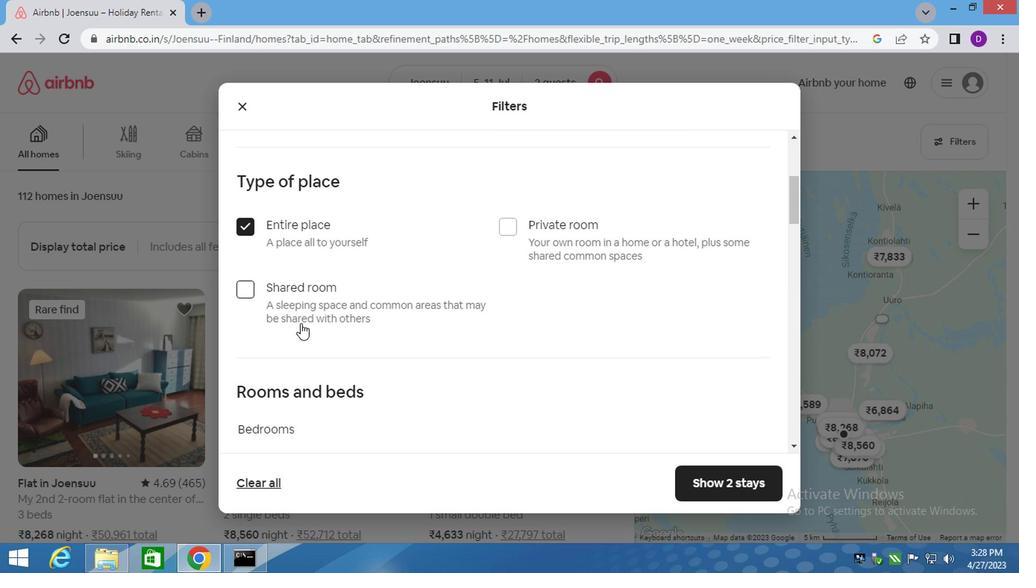 
Action: Mouse moved to (302, 328)
Screenshot: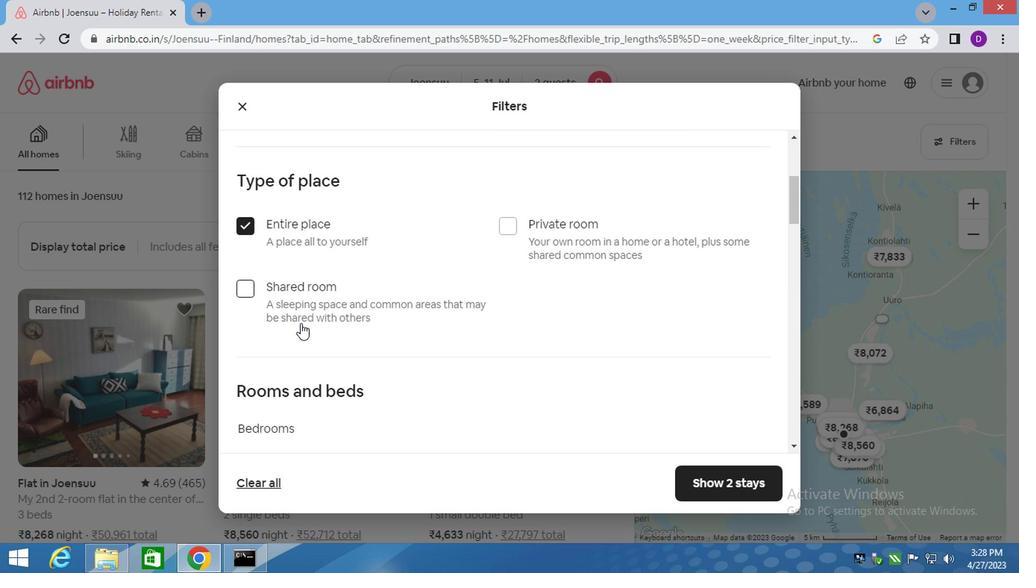
Action: Mouse scrolled (302, 327) with delta (0, -1)
Screenshot: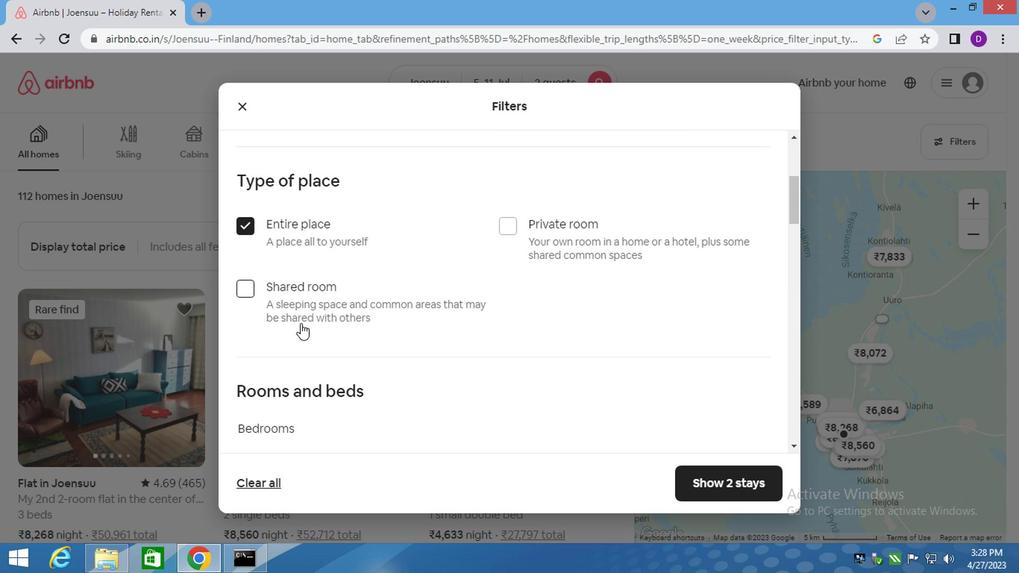 
Action: Mouse moved to (380, 258)
Screenshot: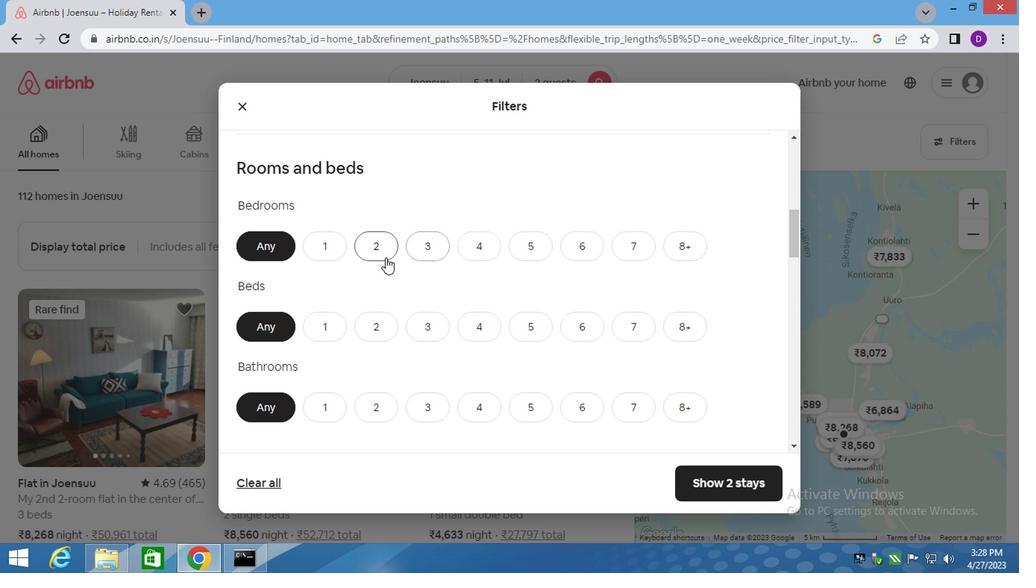 
Action: Mouse pressed left at (380, 258)
Screenshot: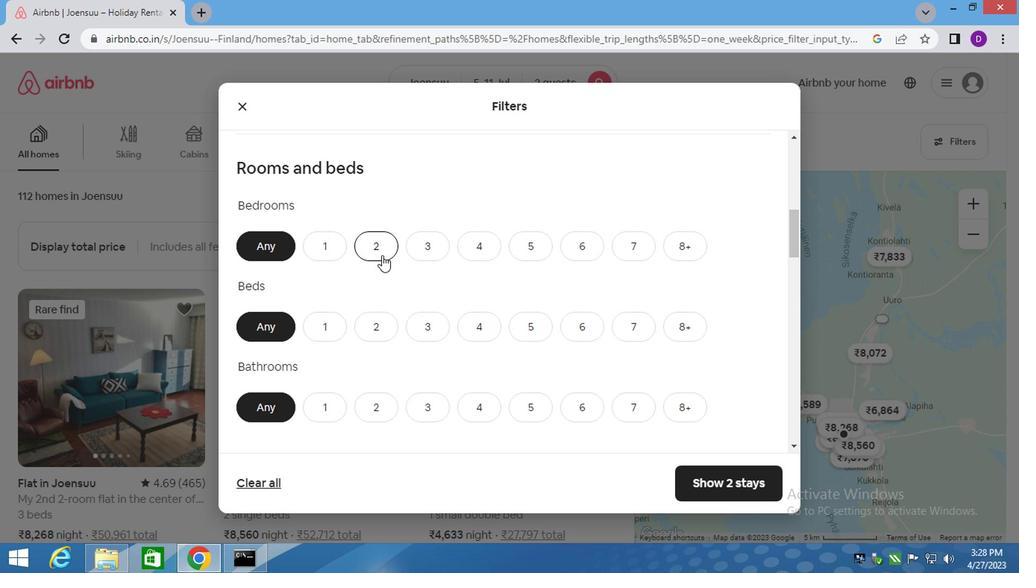 
Action: Mouse moved to (381, 319)
Screenshot: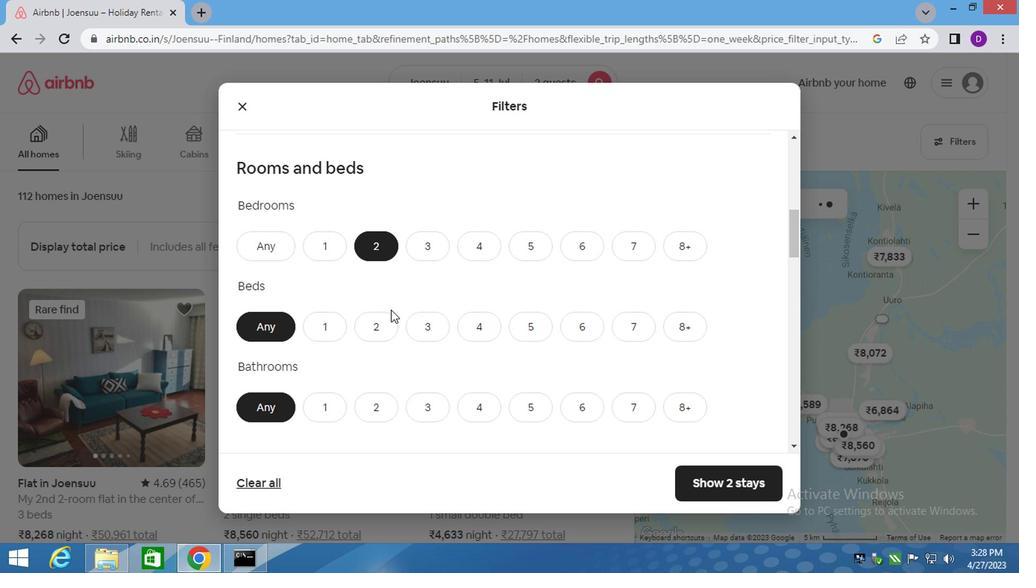 
Action: Mouse pressed left at (381, 319)
Screenshot: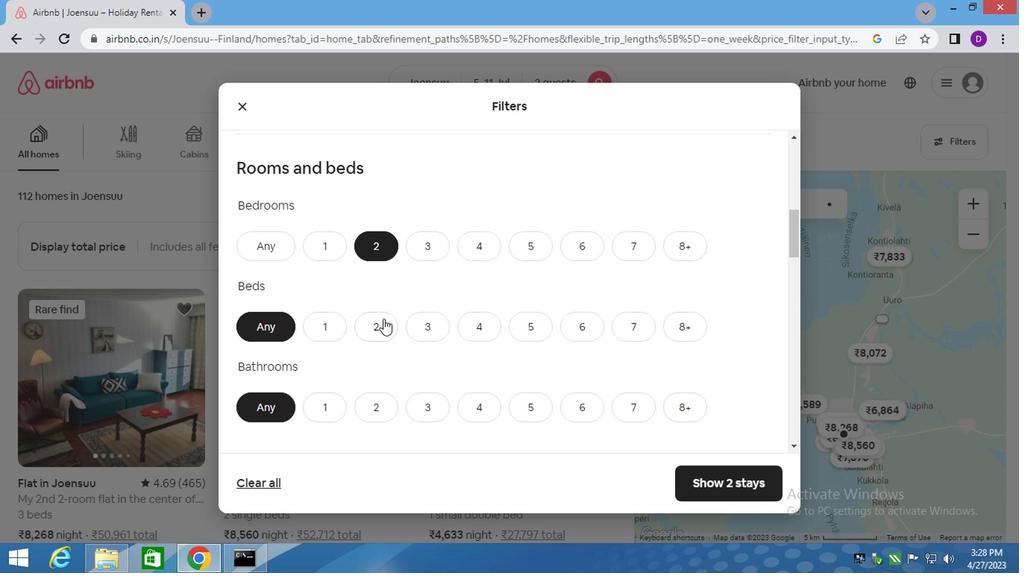 
Action: Mouse moved to (311, 410)
Screenshot: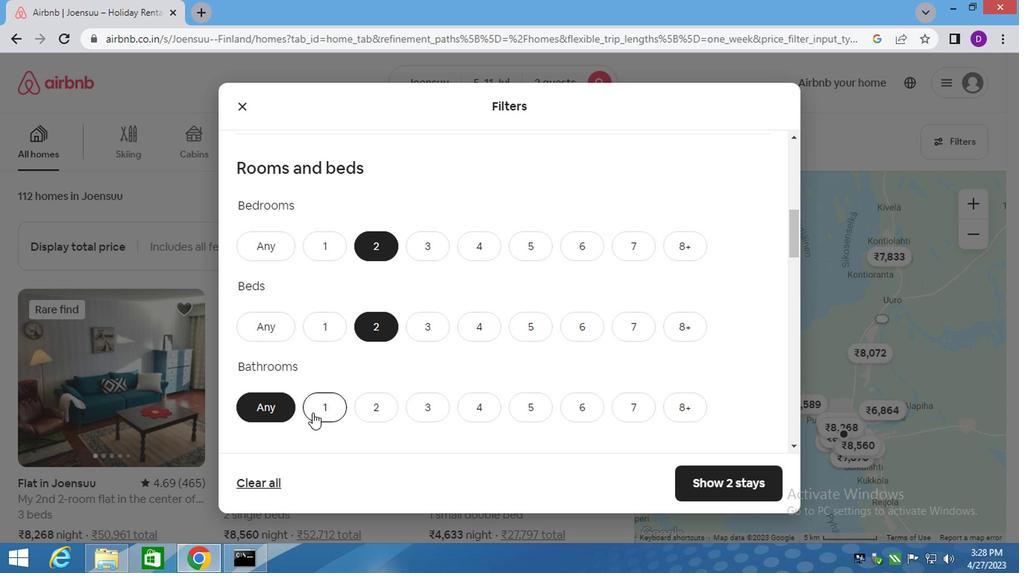 
Action: Mouse pressed left at (311, 410)
Screenshot: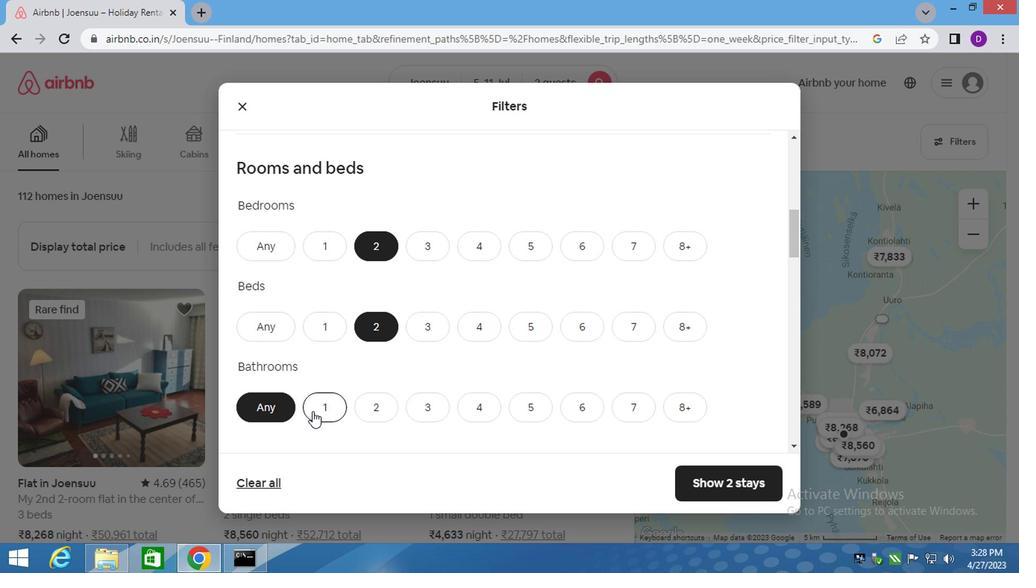 
Action: Mouse moved to (387, 352)
Screenshot: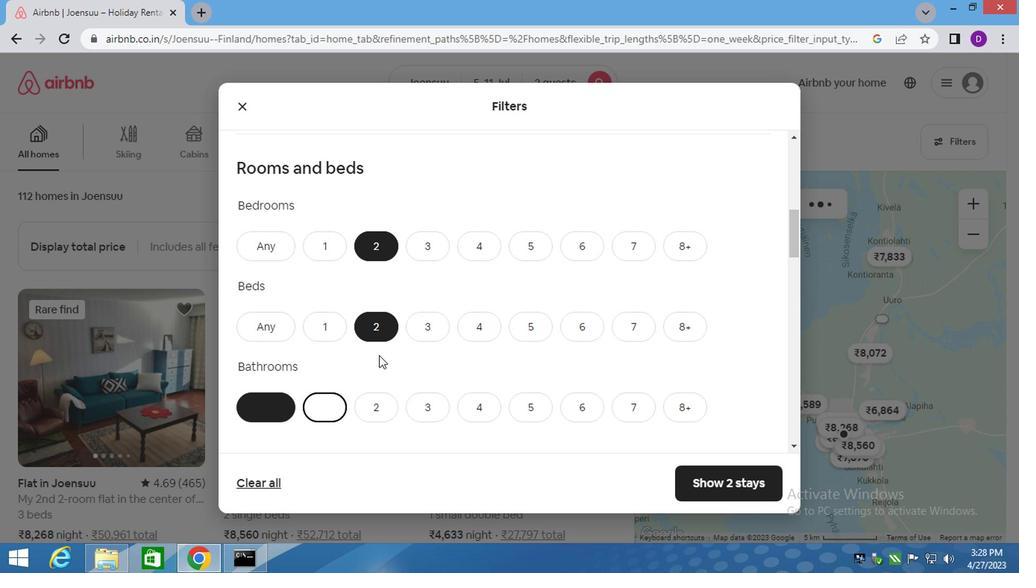 
Action: Mouse scrolled (387, 352) with delta (0, 0)
Screenshot: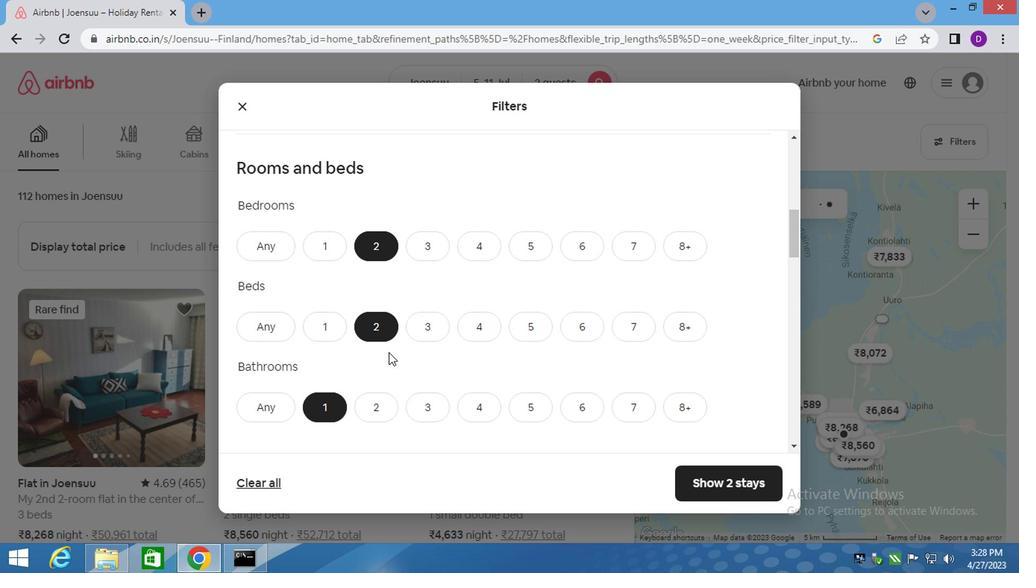
Action: Mouse moved to (331, 258)
Screenshot: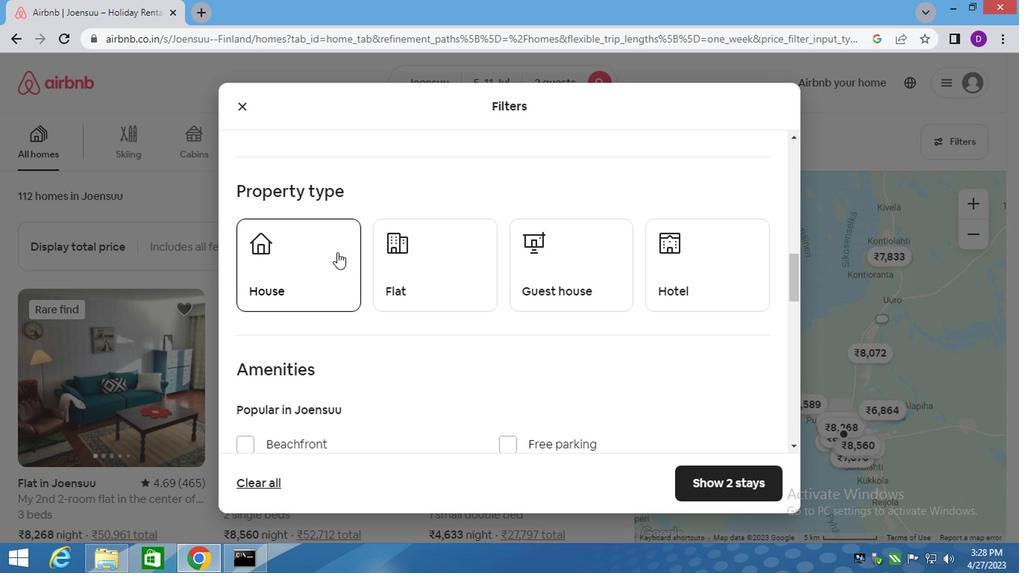 
Action: Mouse pressed left at (331, 258)
Screenshot: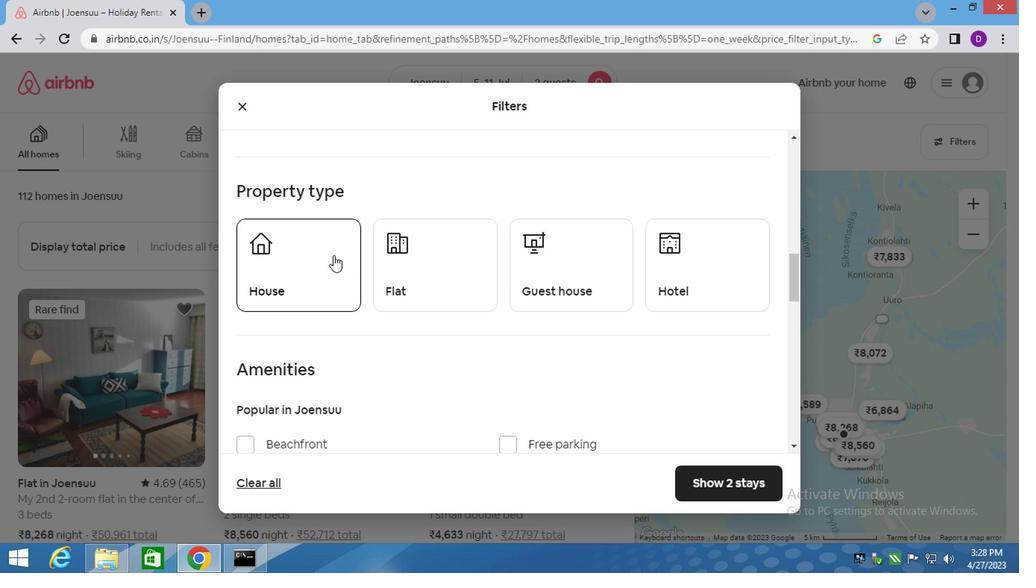 
Action: Mouse moved to (399, 267)
Screenshot: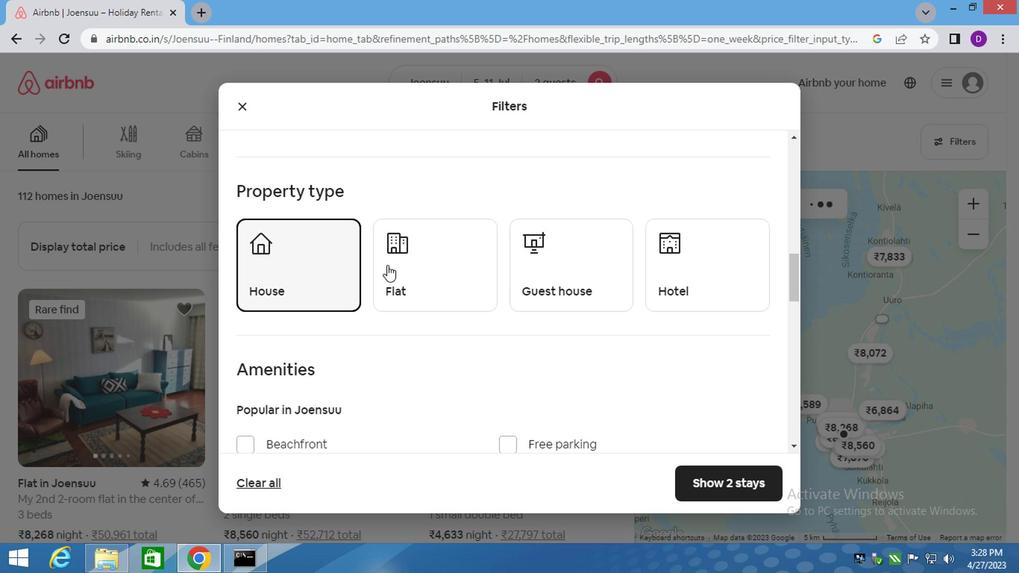 
Action: Mouse pressed left at (399, 267)
Screenshot: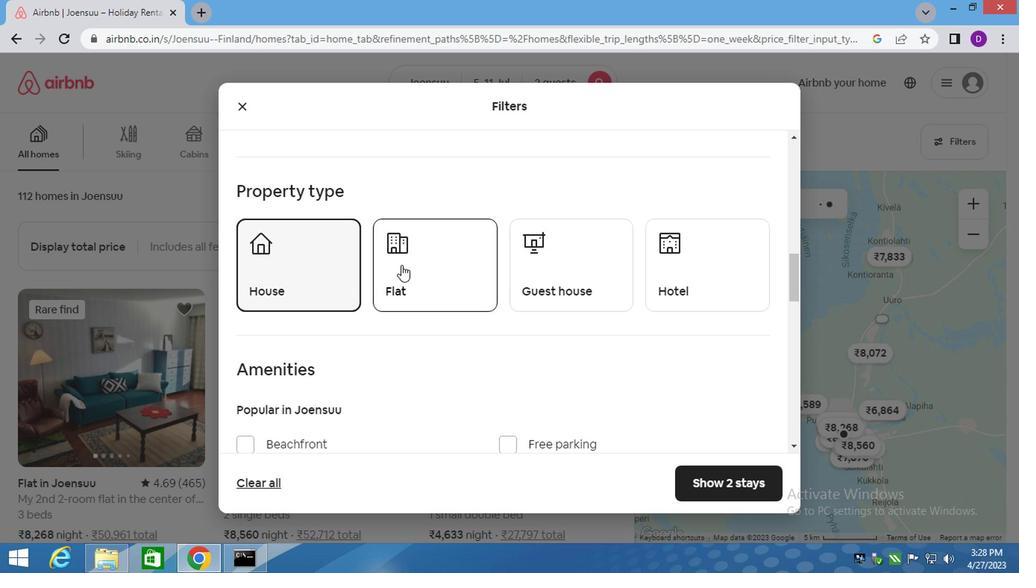 
Action: Mouse moved to (565, 266)
Screenshot: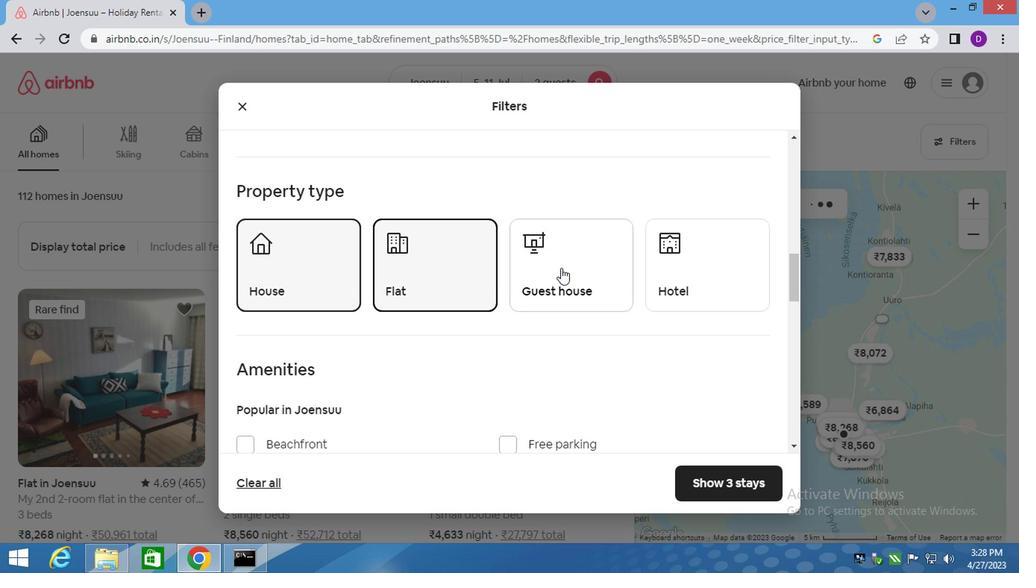 
Action: Mouse pressed left at (565, 266)
Screenshot: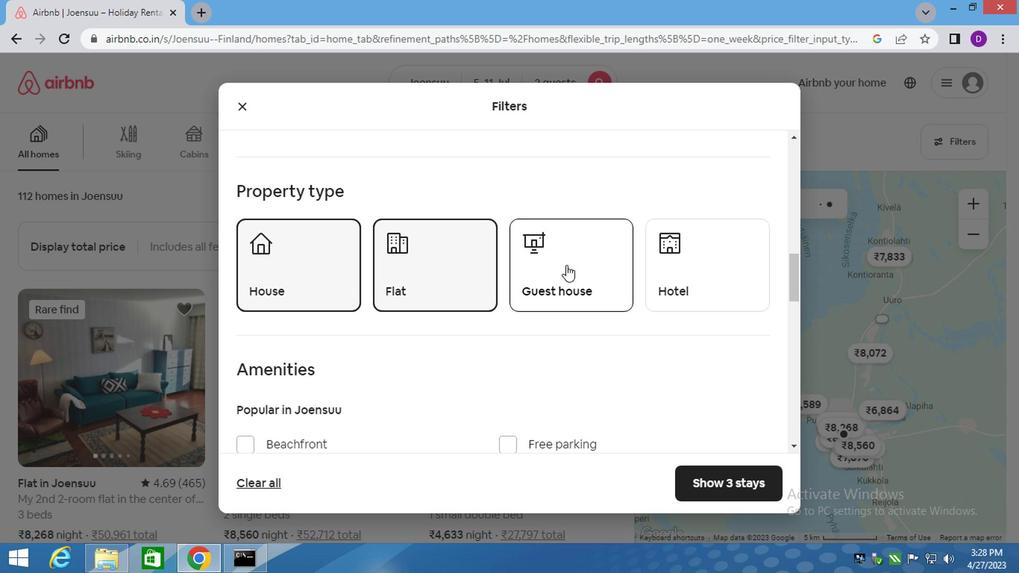 
Action: Mouse moved to (447, 290)
Screenshot: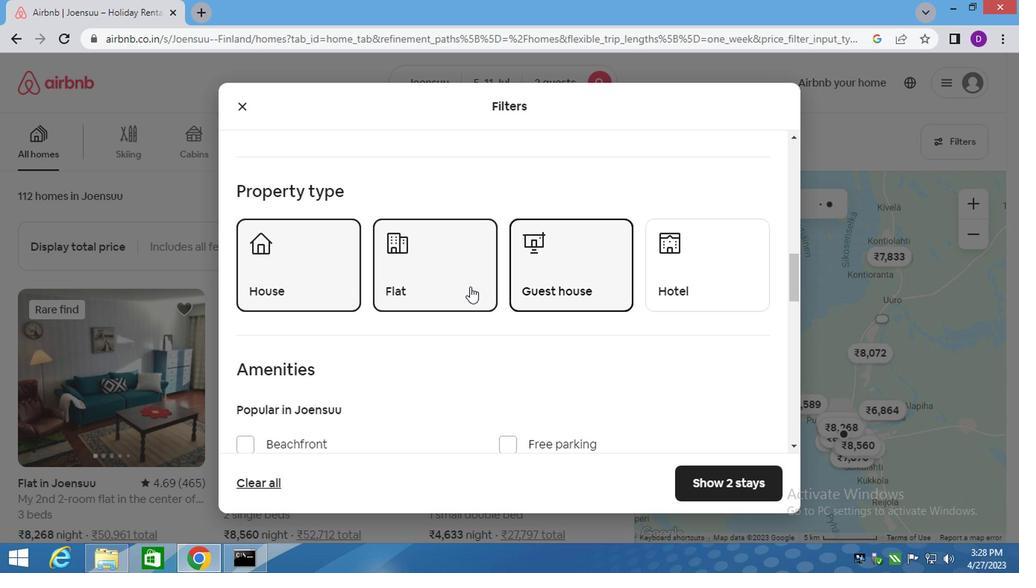 
Action: Mouse scrolled (447, 290) with delta (0, 0)
Screenshot: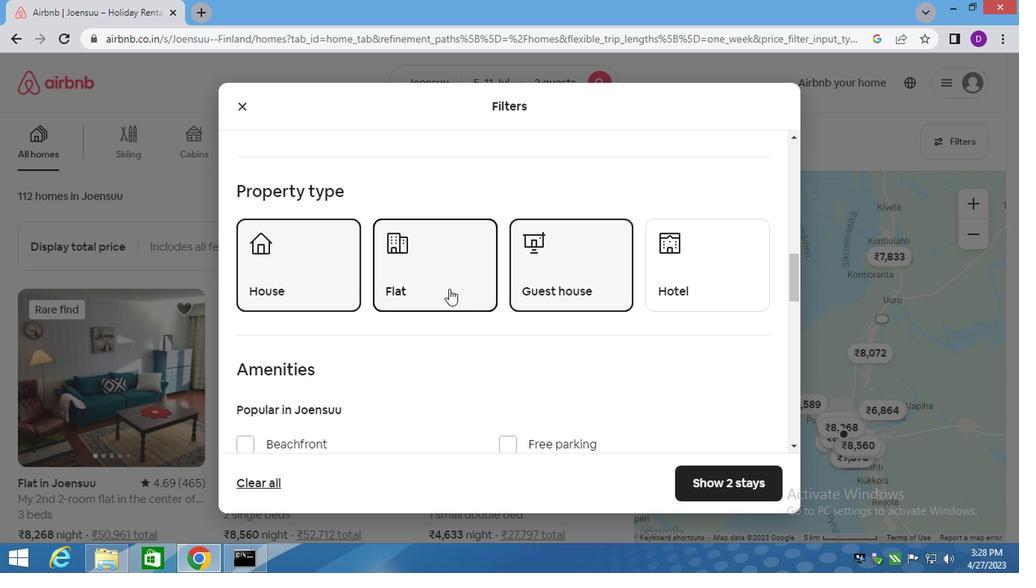 
Action: Mouse scrolled (447, 290) with delta (0, 0)
Screenshot: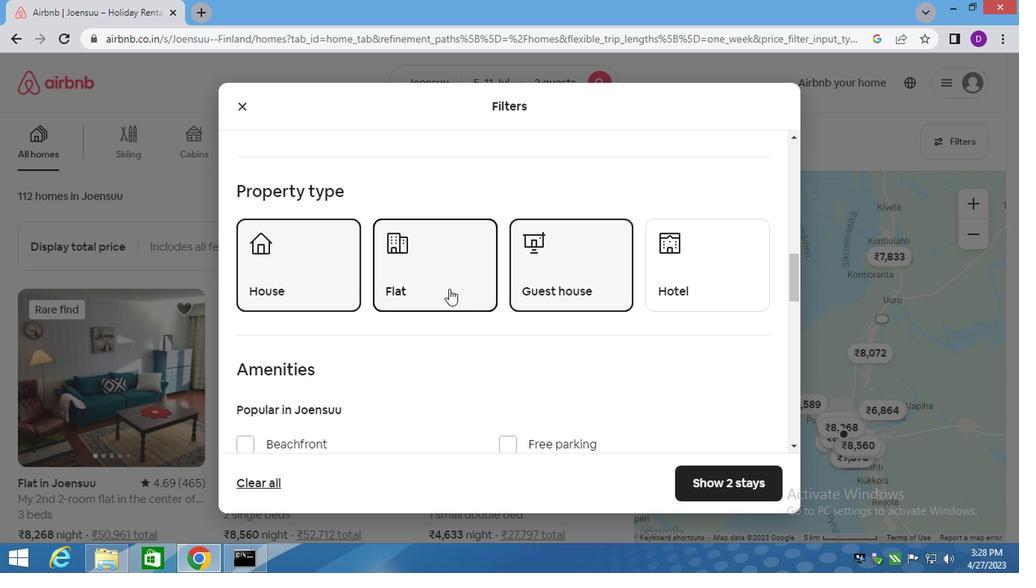 
Action: Mouse scrolled (447, 290) with delta (0, 0)
Screenshot: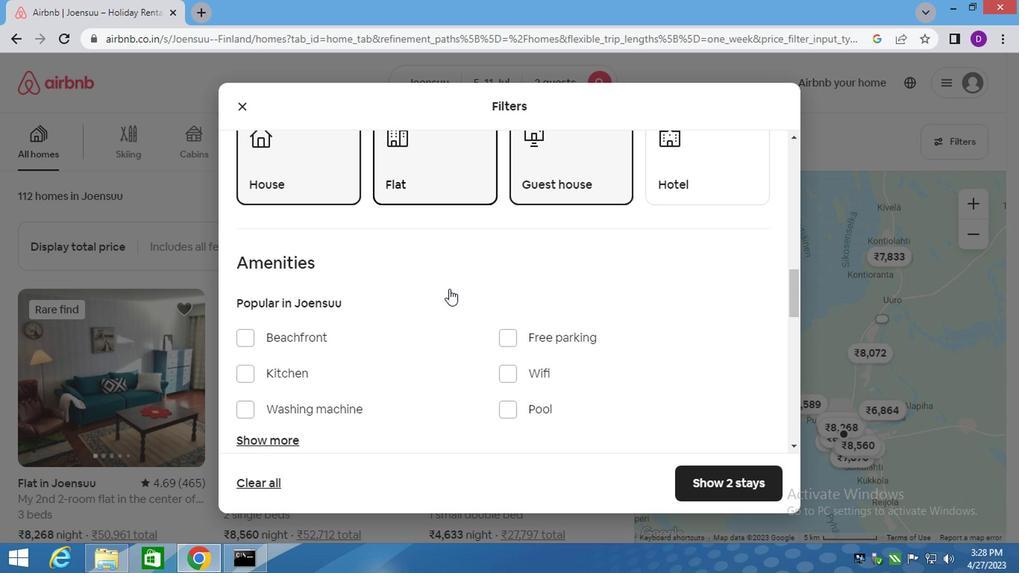 
Action: Mouse scrolled (447, 290) with delta (0, 0)
Screenshot: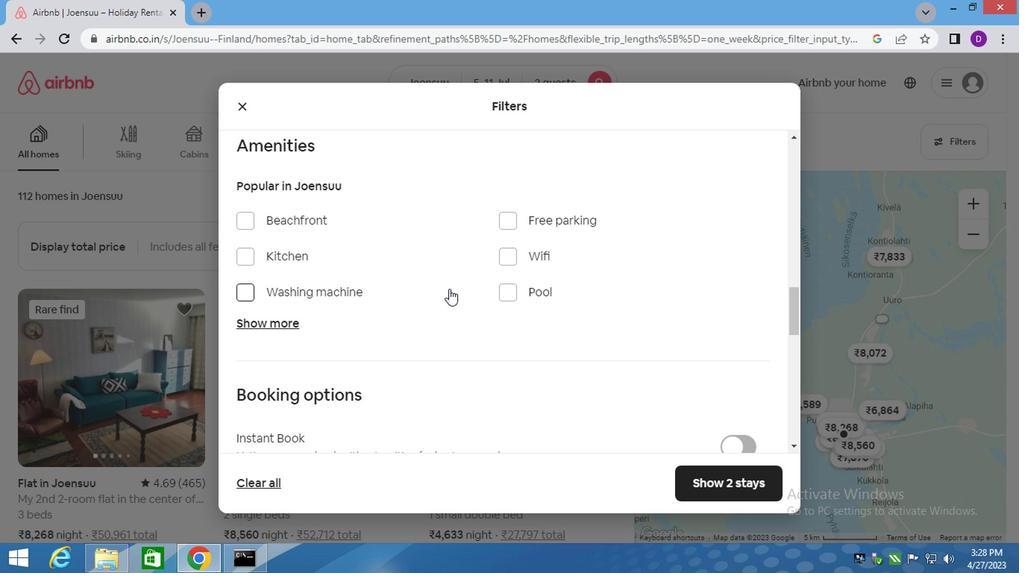 
Action: Mouse scrolled (447, 290) with delta (0, 0)
Screenshot: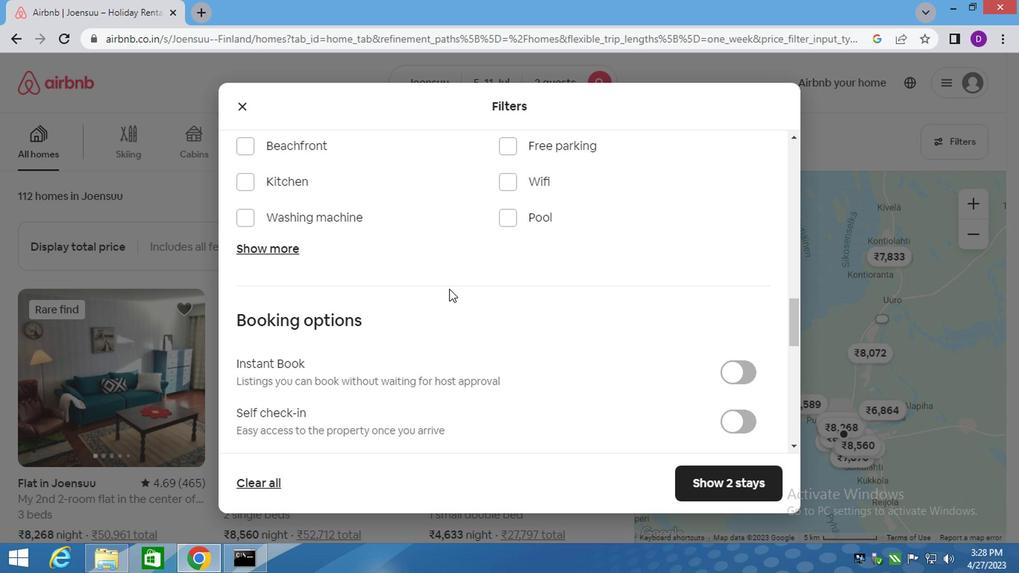 
Action: Mouse scrolled (447, 290) with delta (0, 0)
Screenshot: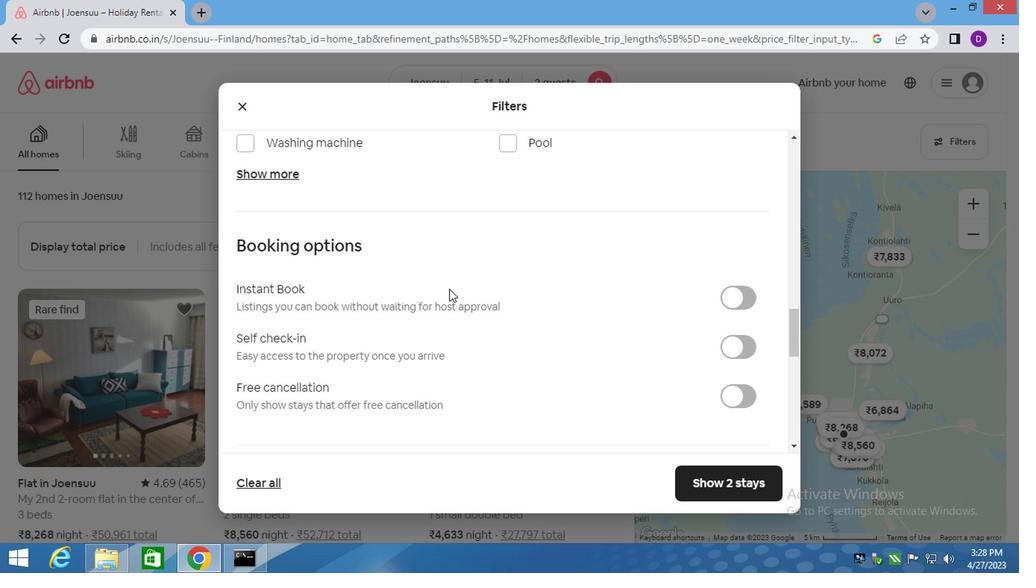 
Action: Mouse moved to (738, 266)
Screenshot: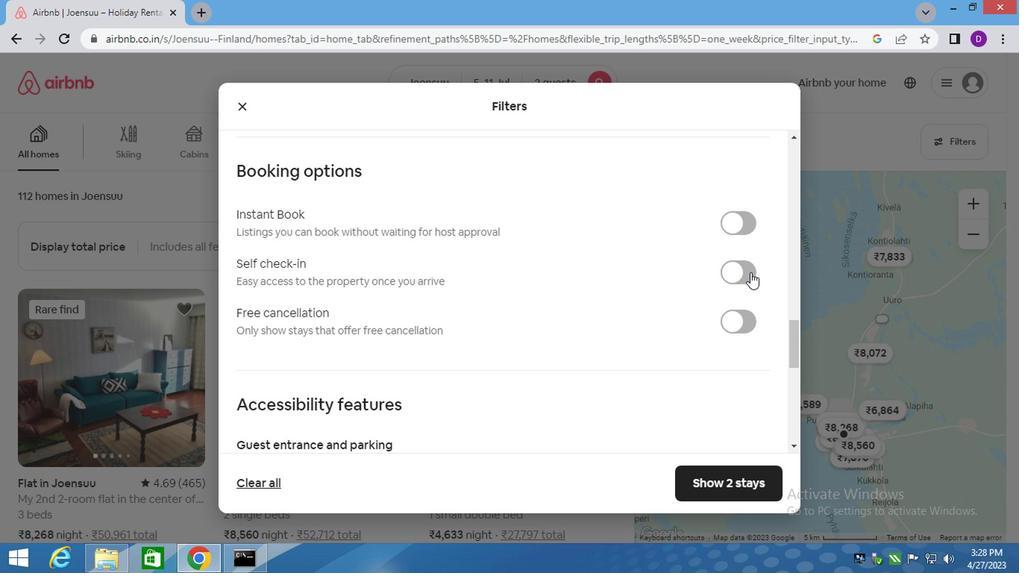 
Action: Mouse pressed left at (738, 266)
Screenshot: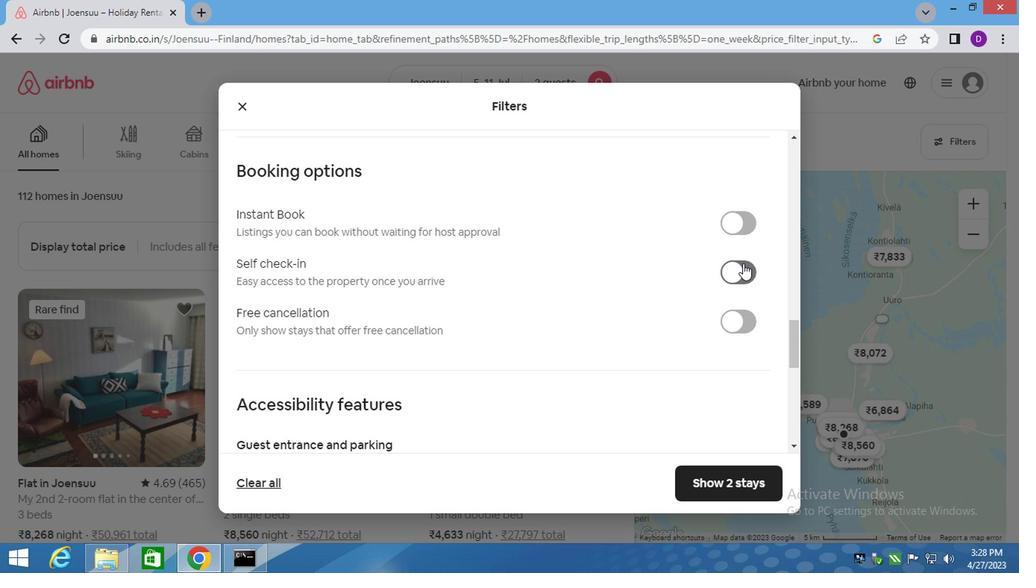 
Action: Mouse moved to (667, 340)
Screenshot: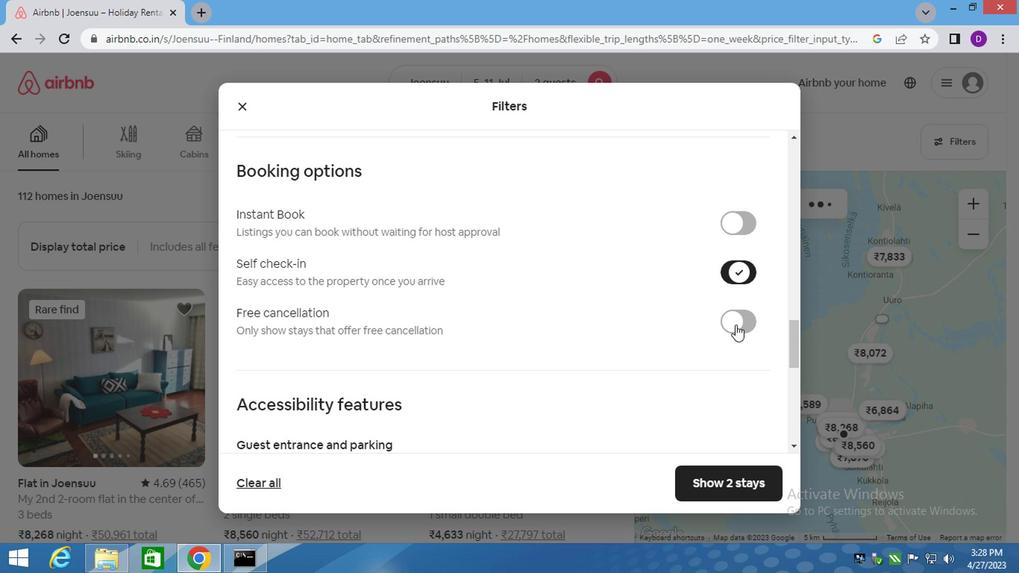 
Action: Mouse scrolled (667, 339) with delta (0, 0)
Screenshot: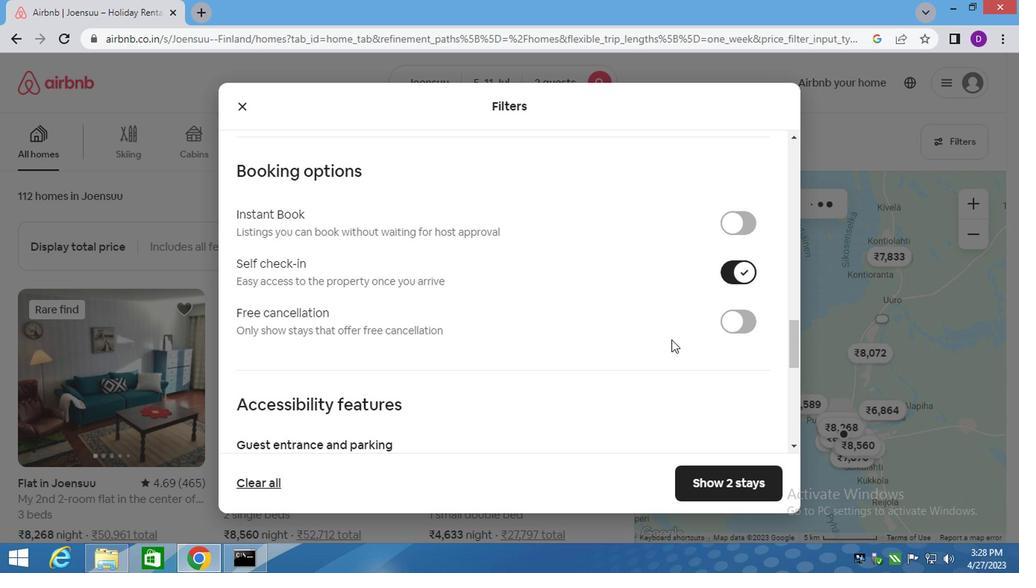 
Action: Mouse scrolled (667, 339) with delta (0, 0)
Screenshot: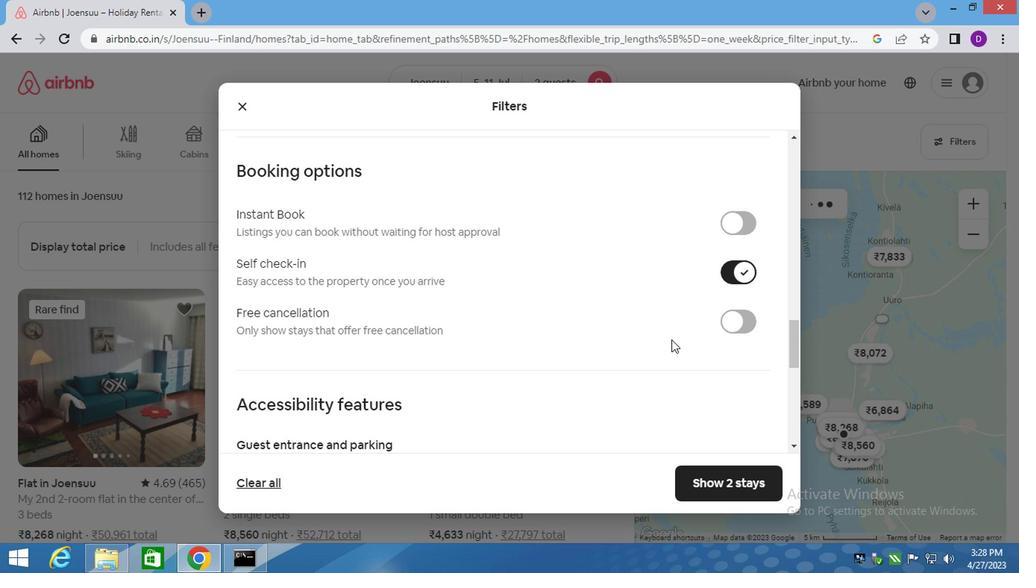 
Action: Mouse scrolled (667, 339) with delta (0, 0)
Screenshot: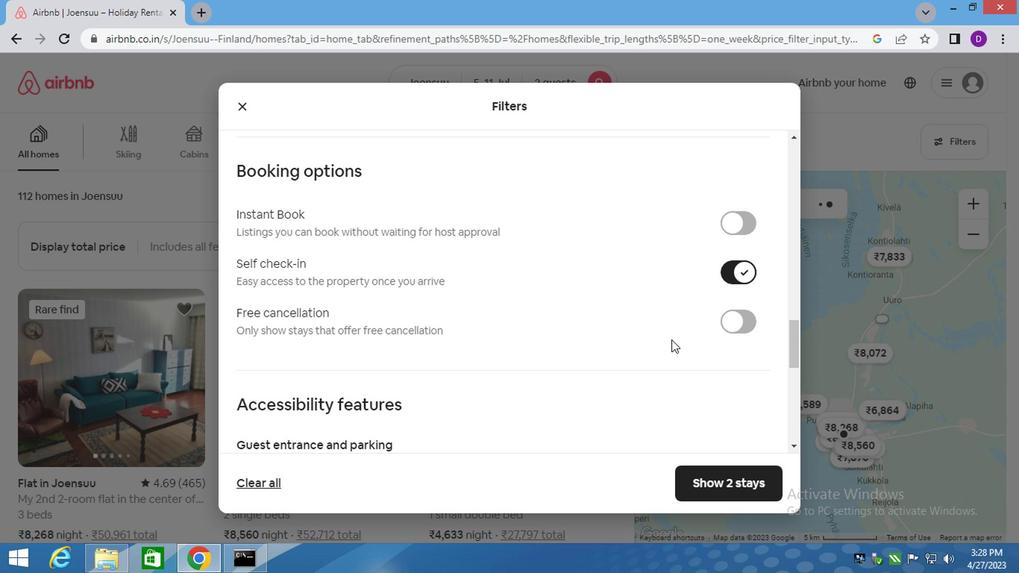 
Action: Mouse scrolled (667, 339) with delta (0, 0)
Screenshot: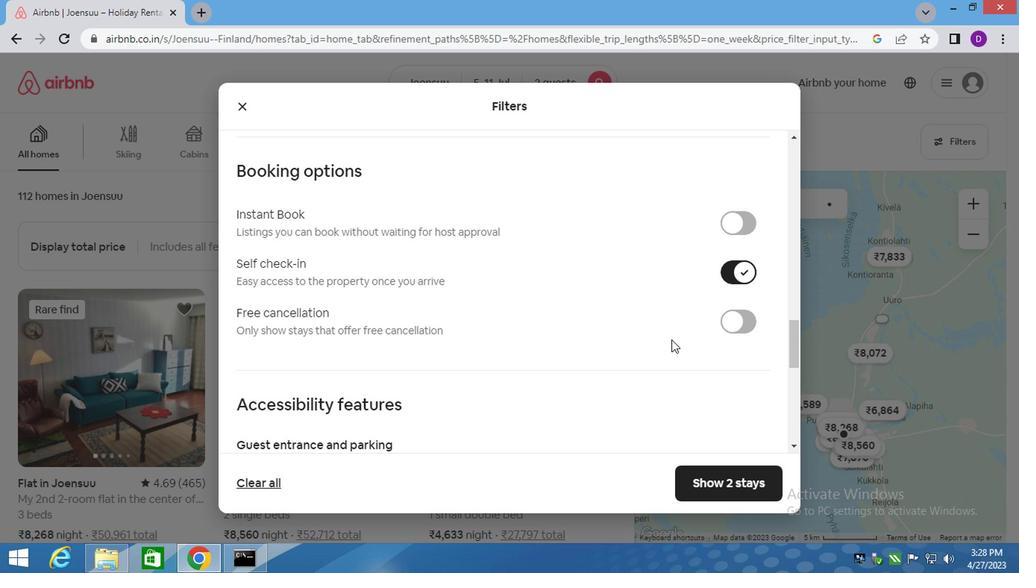 
Action: Mouse moved to (697, 478)
Screenshot: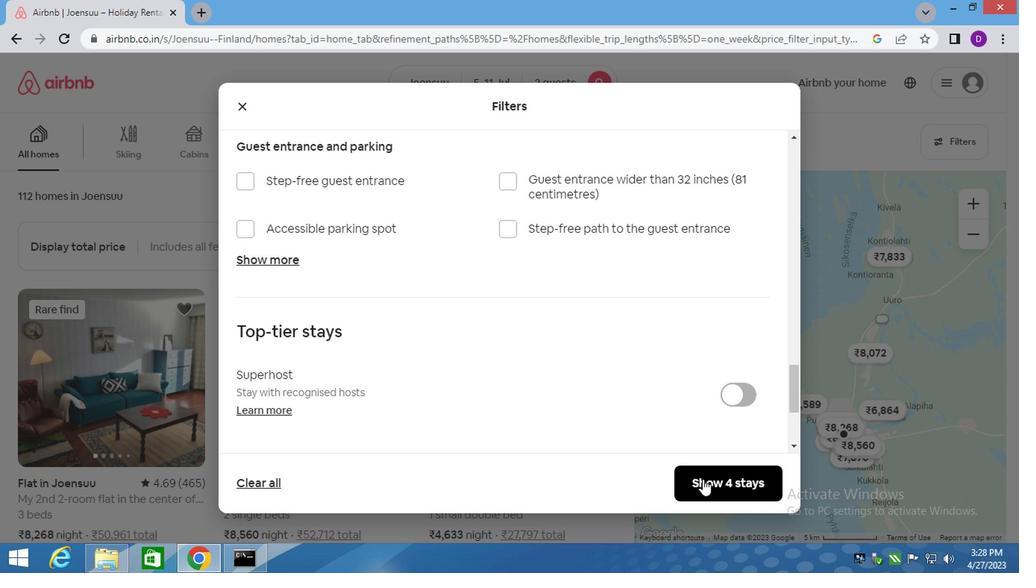 
Action: Mouse pressed left at (697, 478)
Screenshot: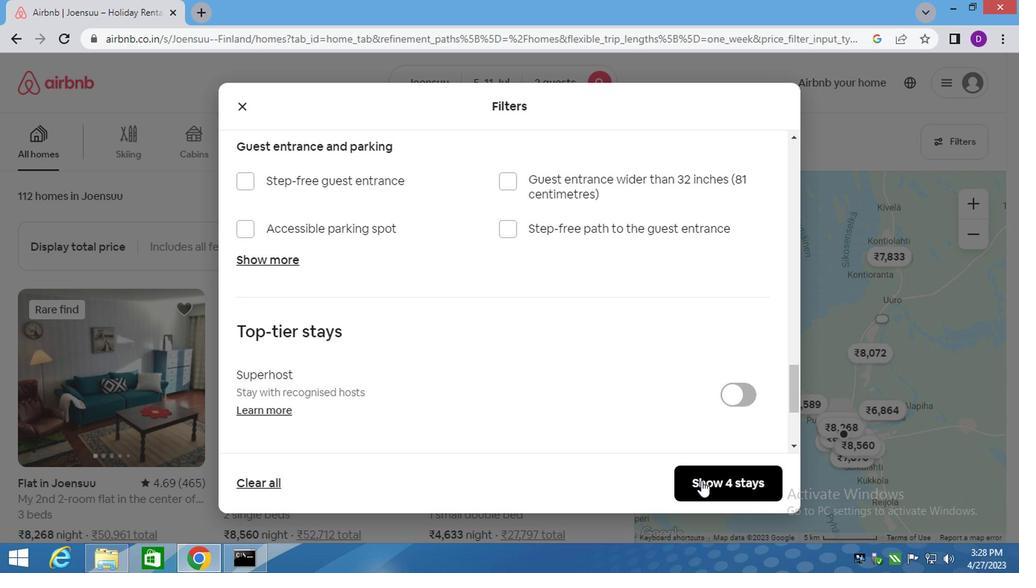 
Action: Mouse moved to (601, 397)
Screenshot: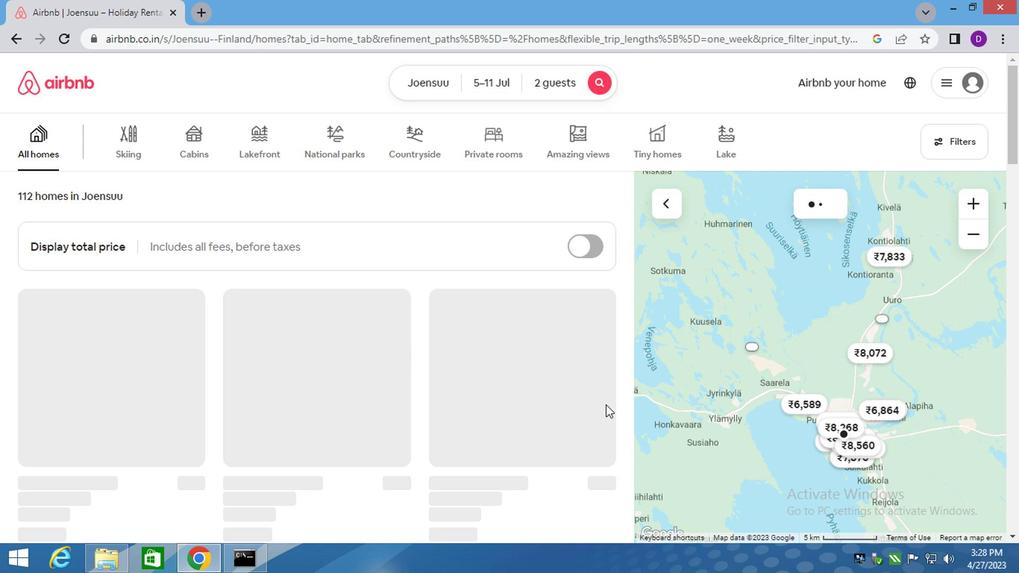 
